 Task: Check the percentage active listings of 1 bathroom in the last 5 years.
Action: Mouse moved to (839, 199)
Screenshot: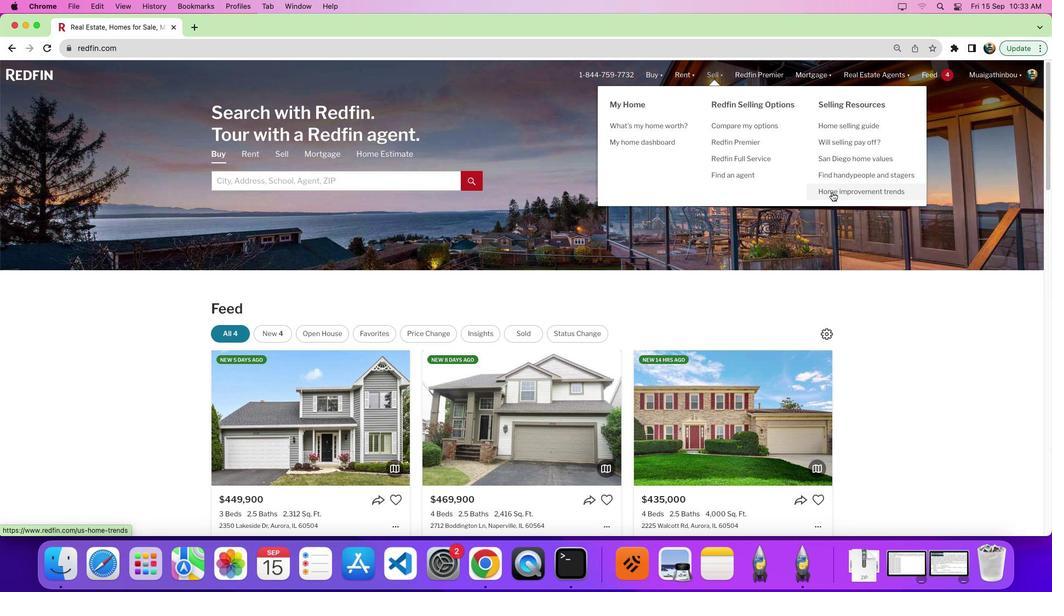 
Action: Mouse pressed left at (839, 199)
Screenshot: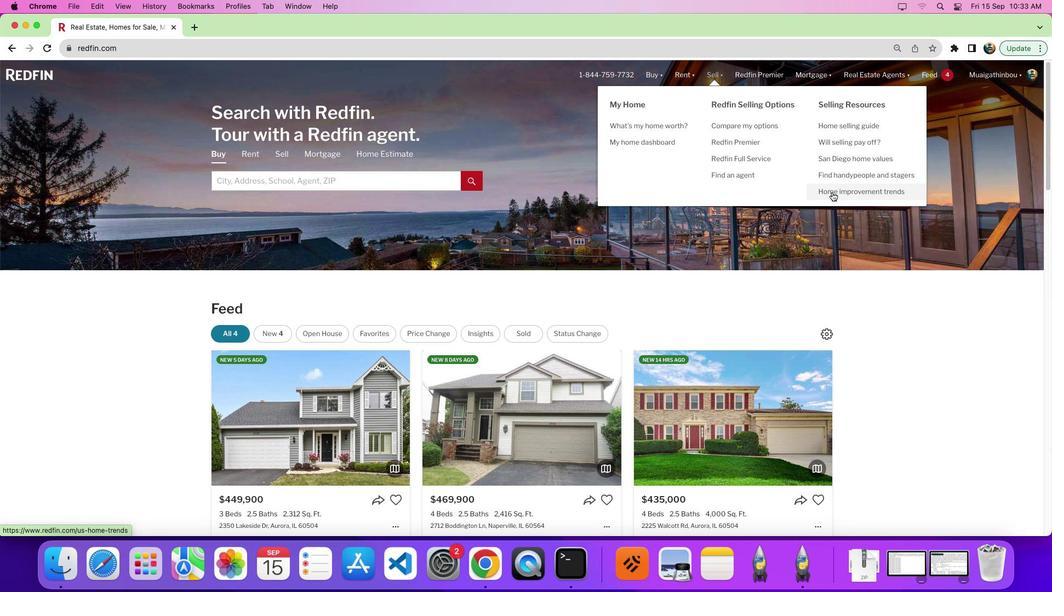 
Action: Mouse pressed left at (839, 199)
Screenshot: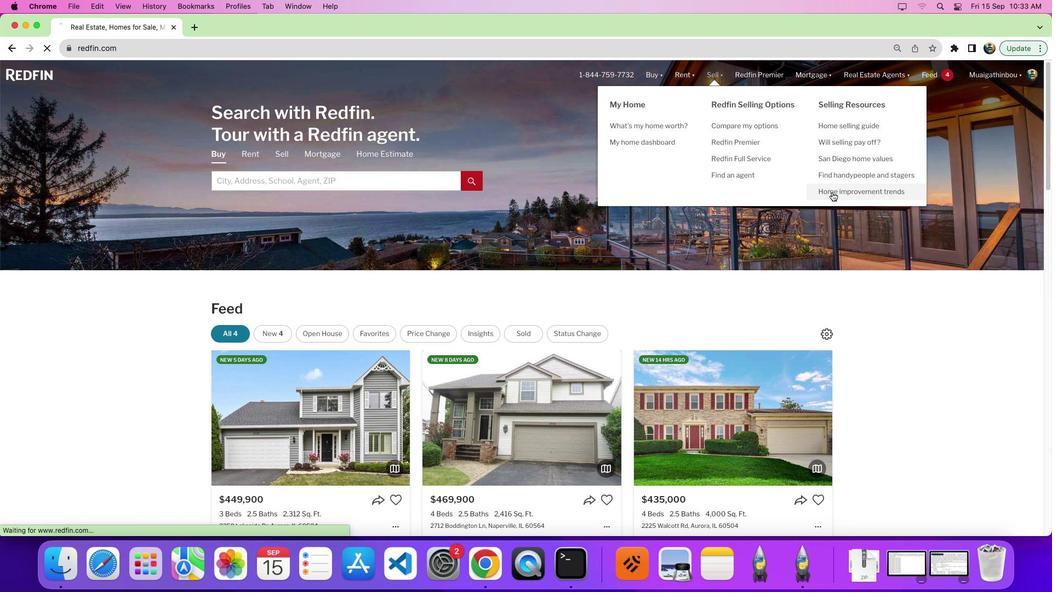 
Action: Mouse moved to (301, 206)
Screenshot: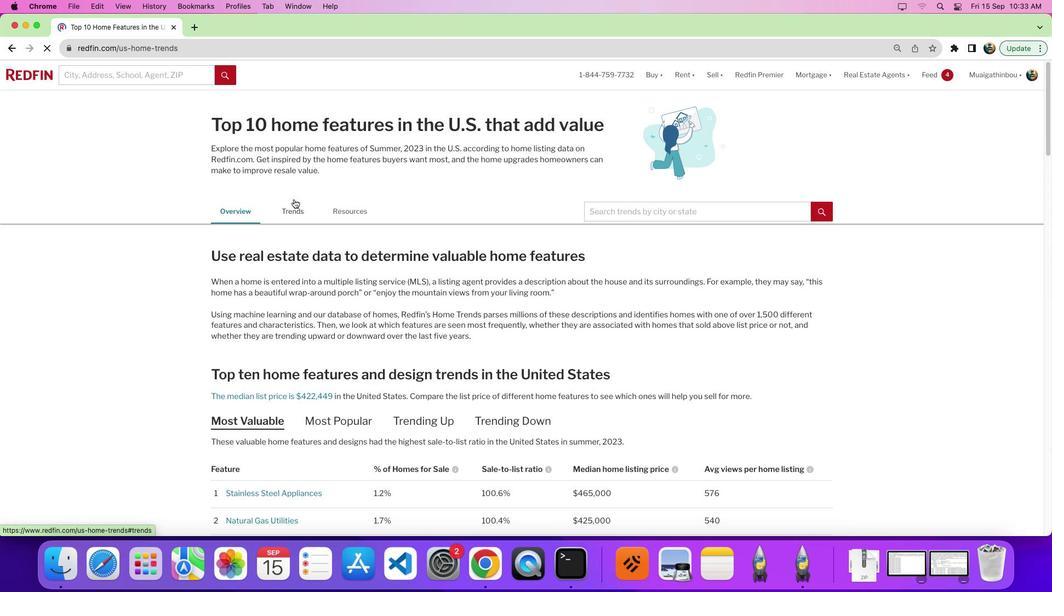 
Action: Mouse pressed left at (301, 206)
Screenshot: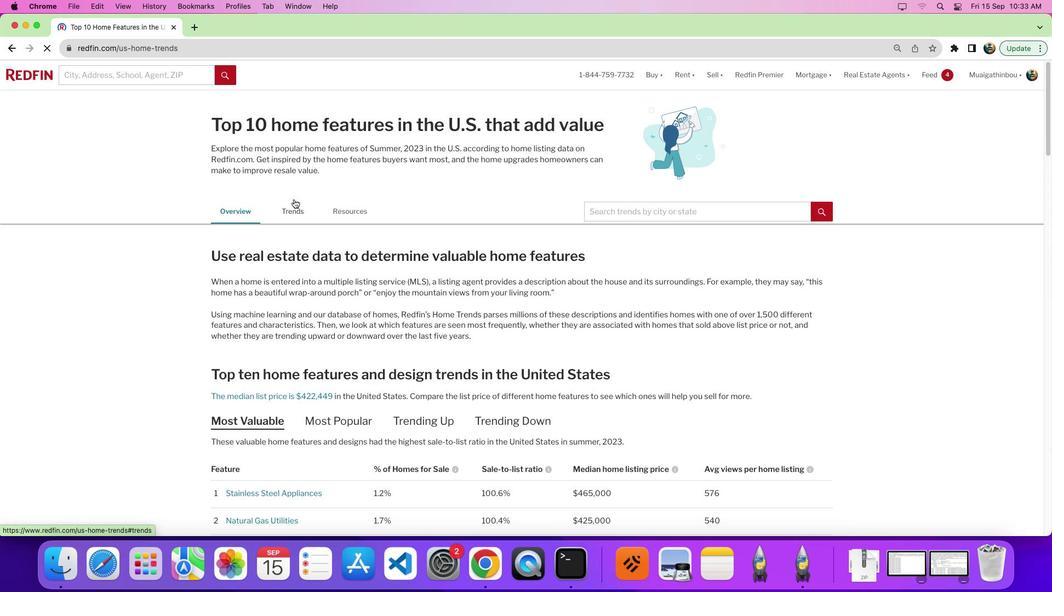 
Action: Mouse moved to (304, 214)
Screenshot: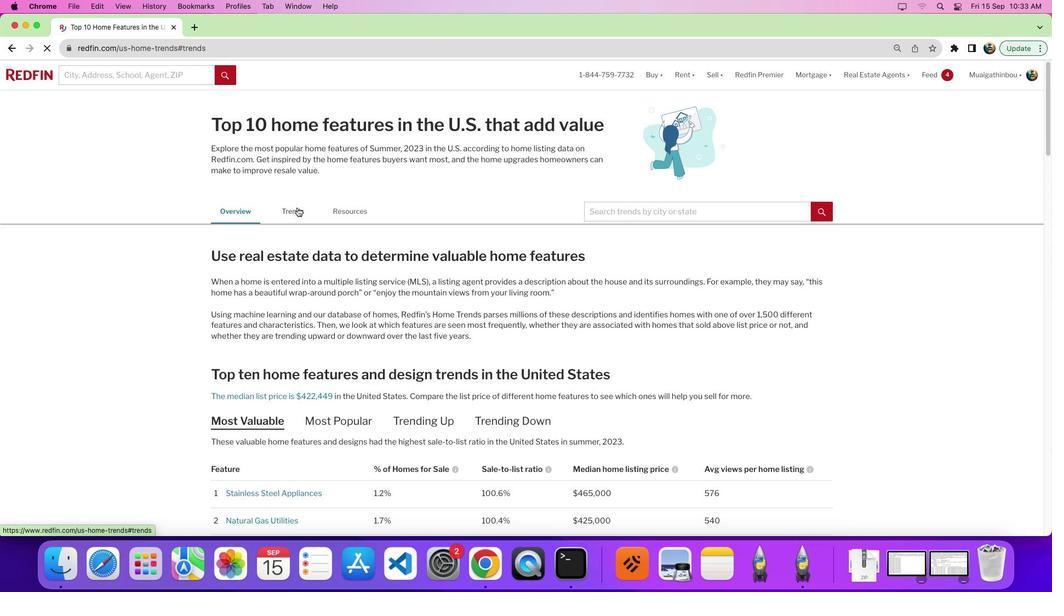 
Action: Mouse pressed left at (304, 214)
Screenshot: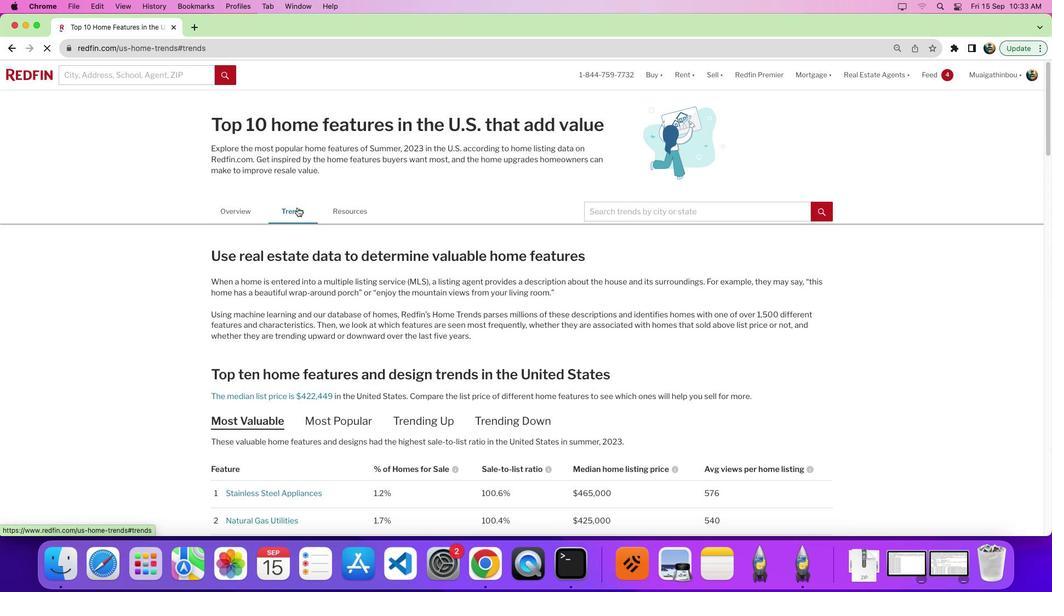
Action: Mouse pressed left at (304, 214)
Screenshot: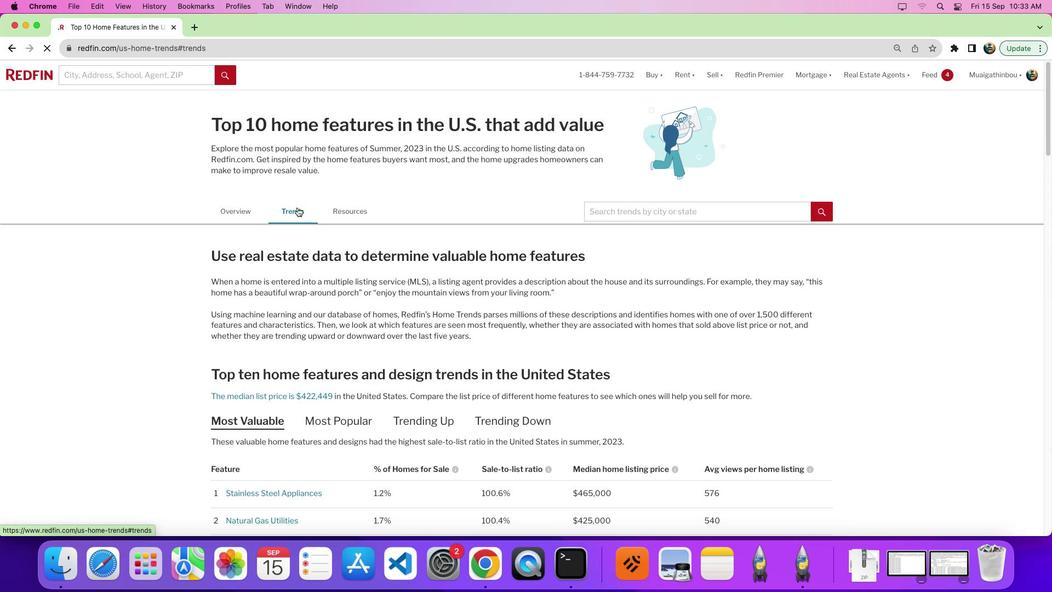
Action: Mouse moved to (348, 407)
Screenshot: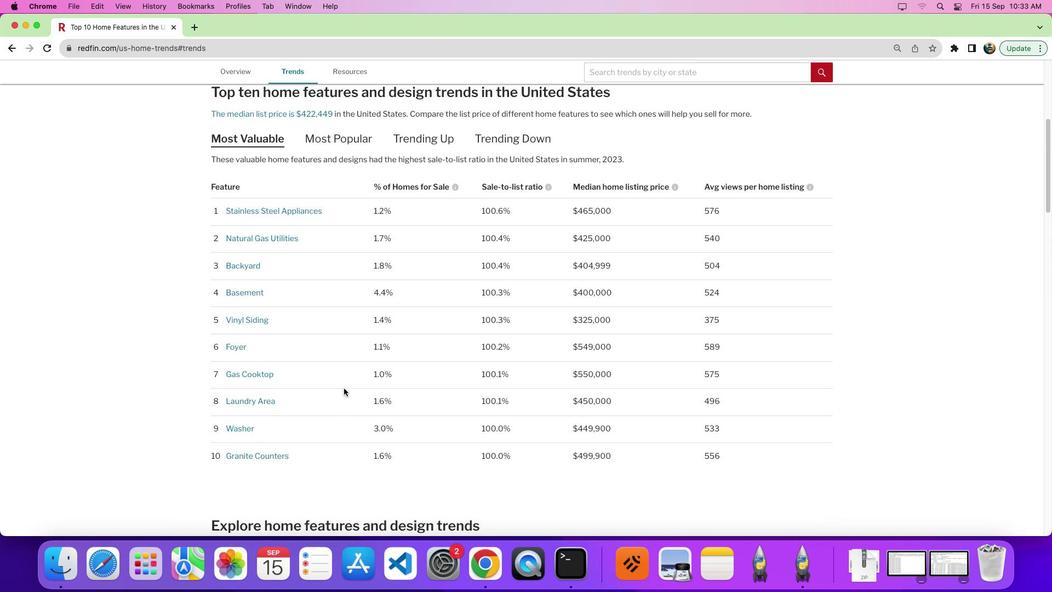 
Action: Mouse scrolled (348, 407) with delta (7, 6)
Screenshot: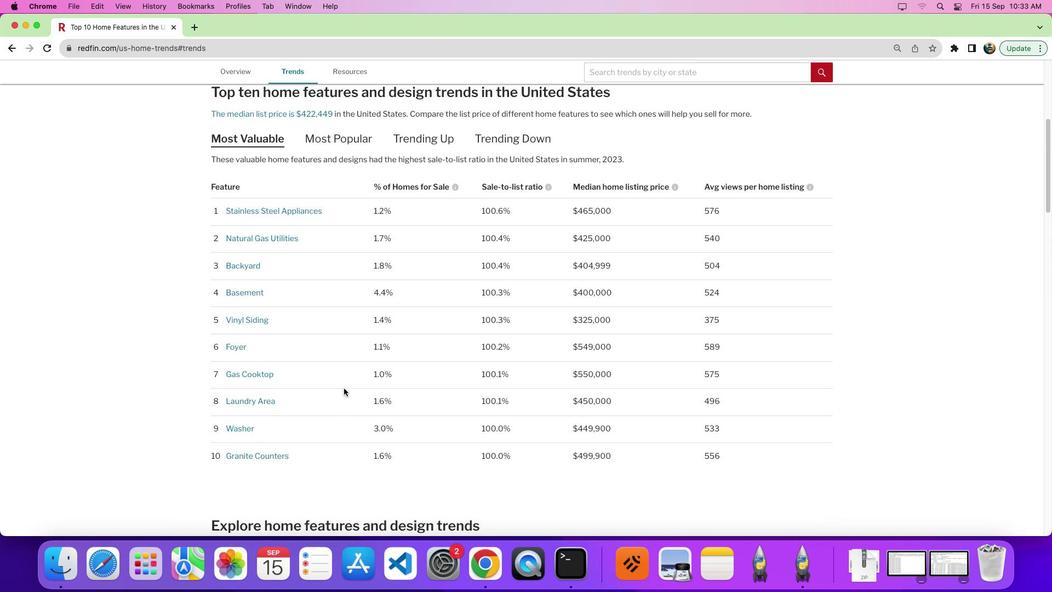 
Action: Mouse moved to (349, 403)
Screenshot: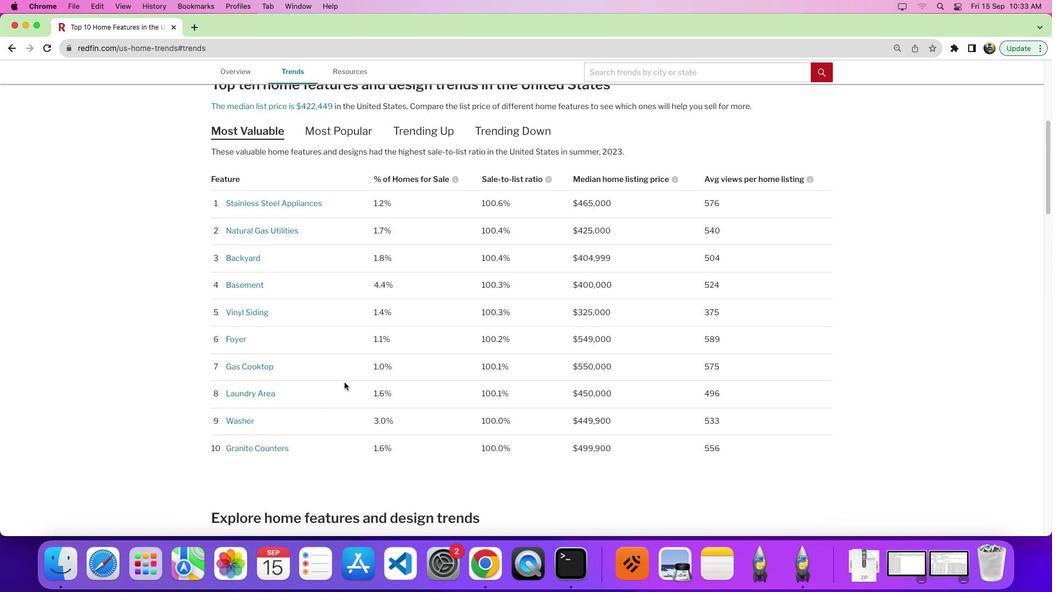 
Action: Mouse scrolled (349, 403) with delta (7, 6)
Screenshot: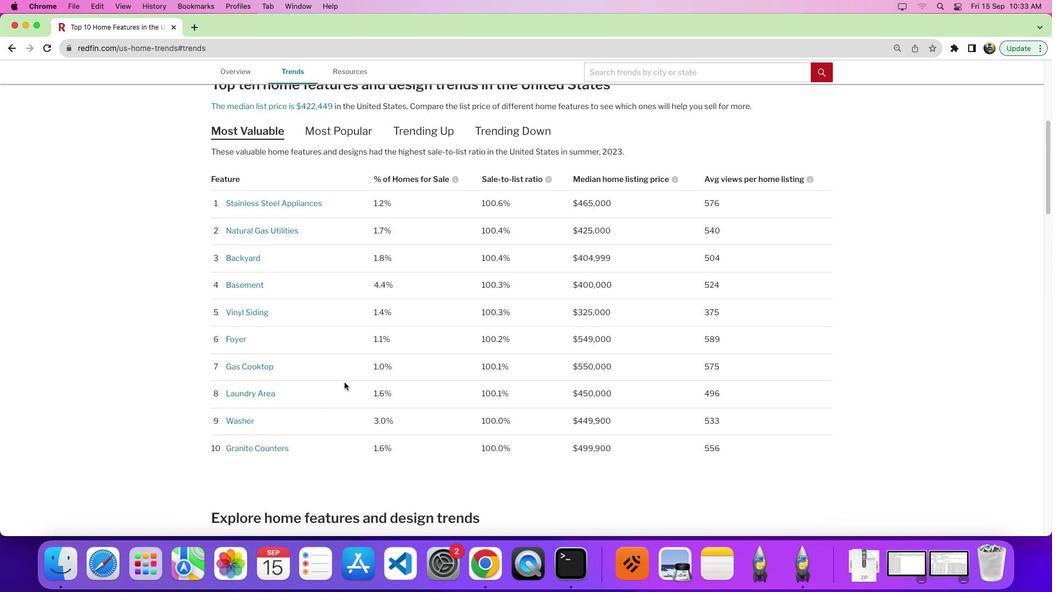 
Action: Mouse moved to (352, 387)
Screenshot: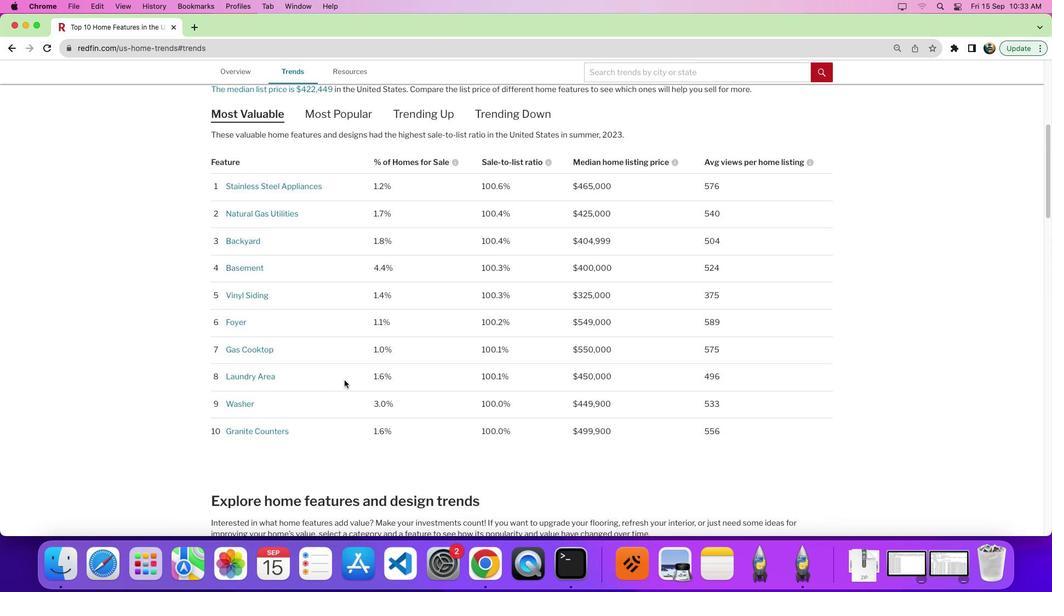 
Action: Mouse scrolled (352, 387) with delta (7, 6)
Screenshot: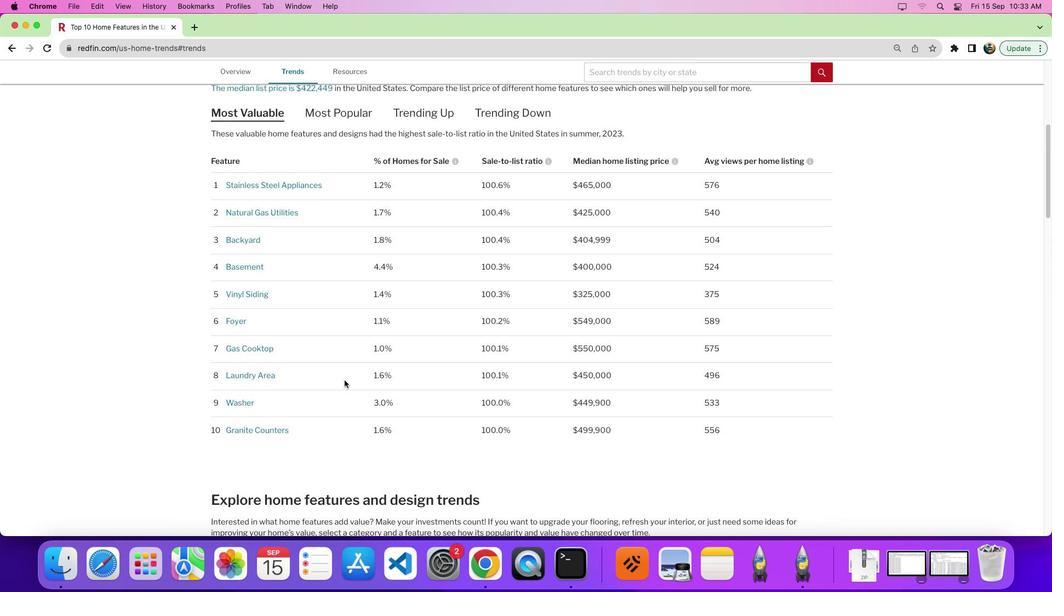 
Action: Mouse scrolled (352, 387) with delta (7, 6)
Screenshot: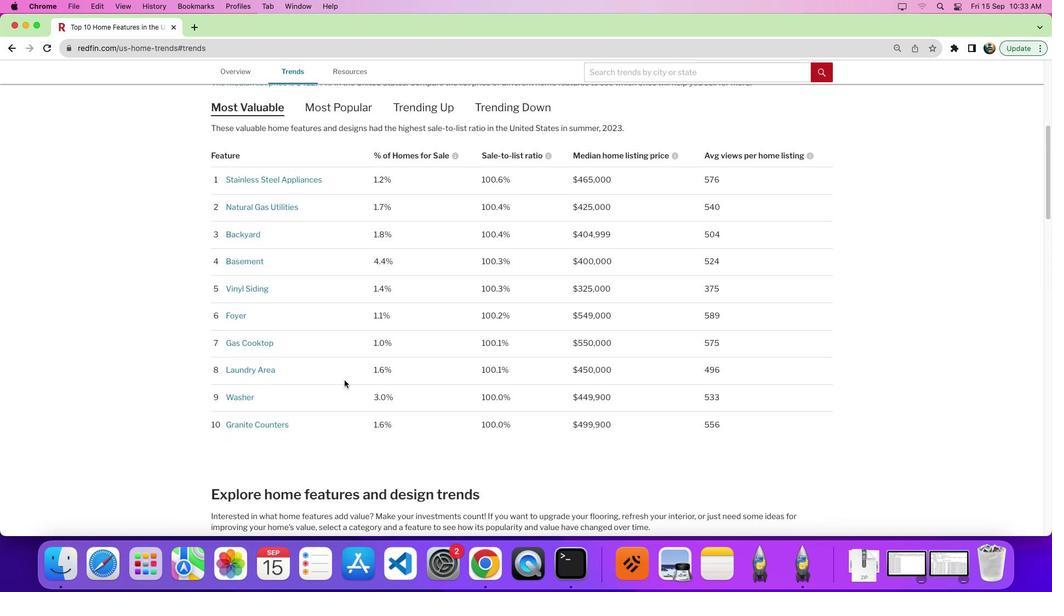 
Action: Mouse scrolled (352, 387) with delta (7, 5)
Screenshot: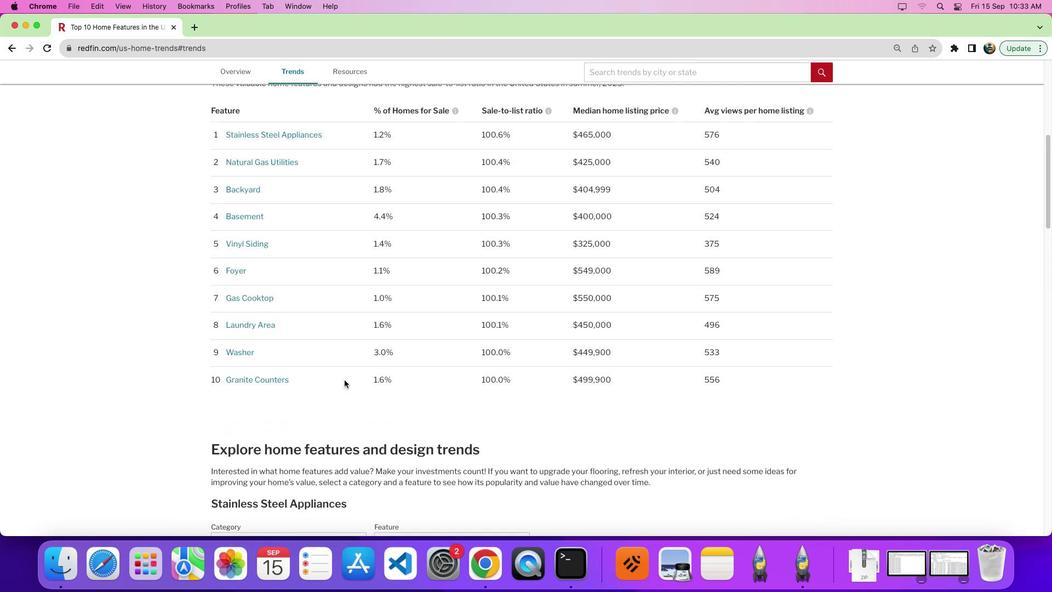 
Action: Mouse scrolled (352, 387) with delta (7, 6)
Screenshot: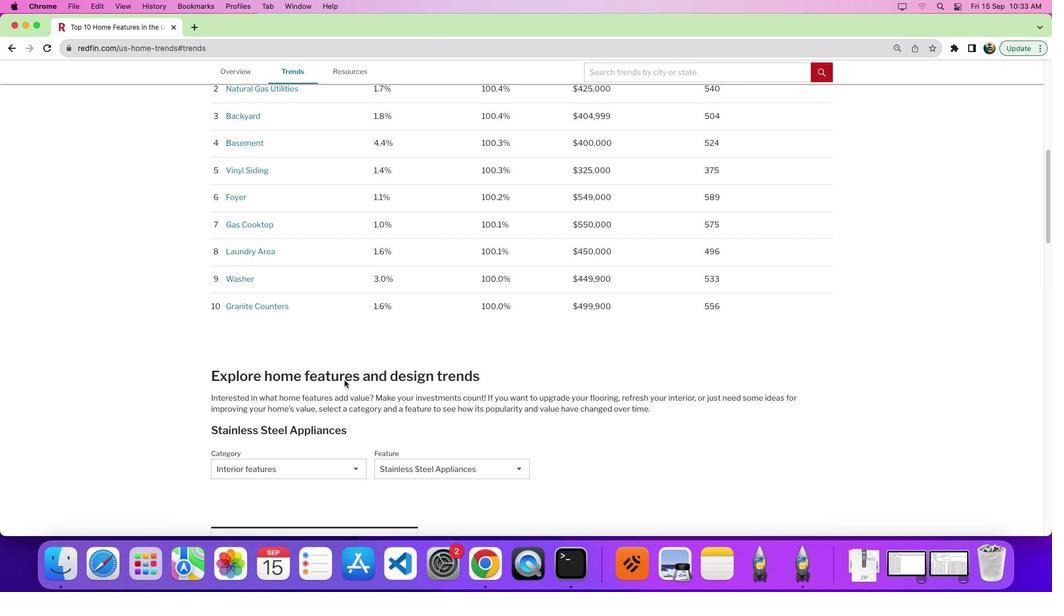 
Action: Mouse moved to (315, 476)
Screenshot: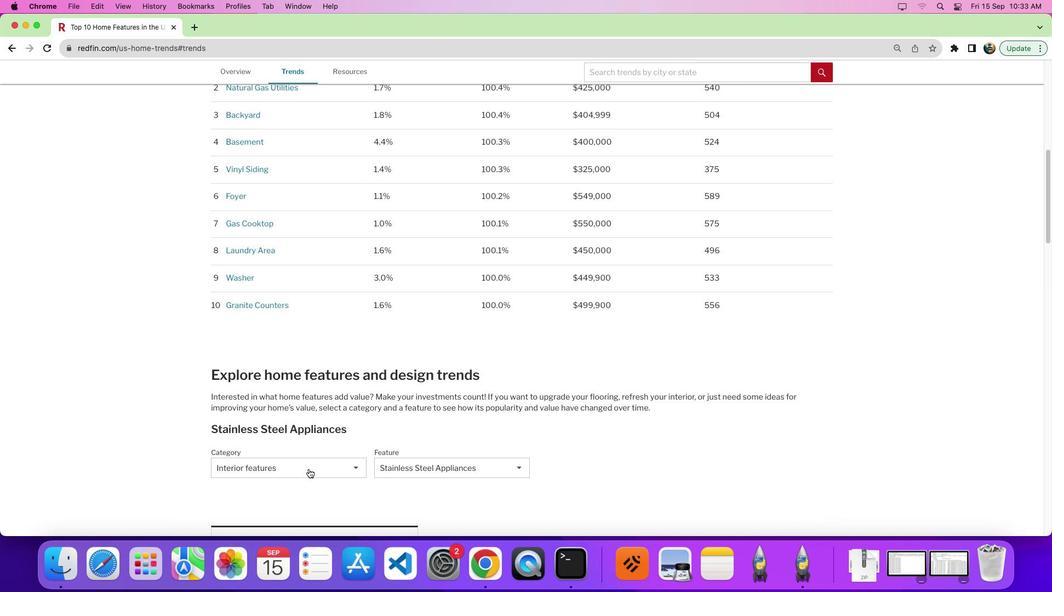 
Action: Mouse pressed left at (315, 476)
Screenshot: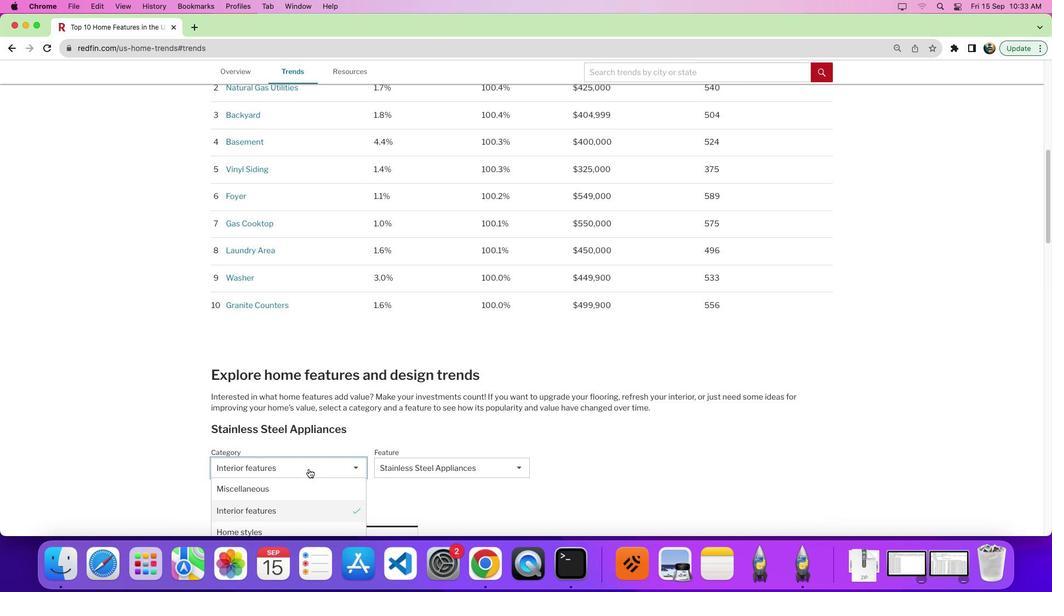 
Action: Mouse moved to (292, 514)
Screenshot: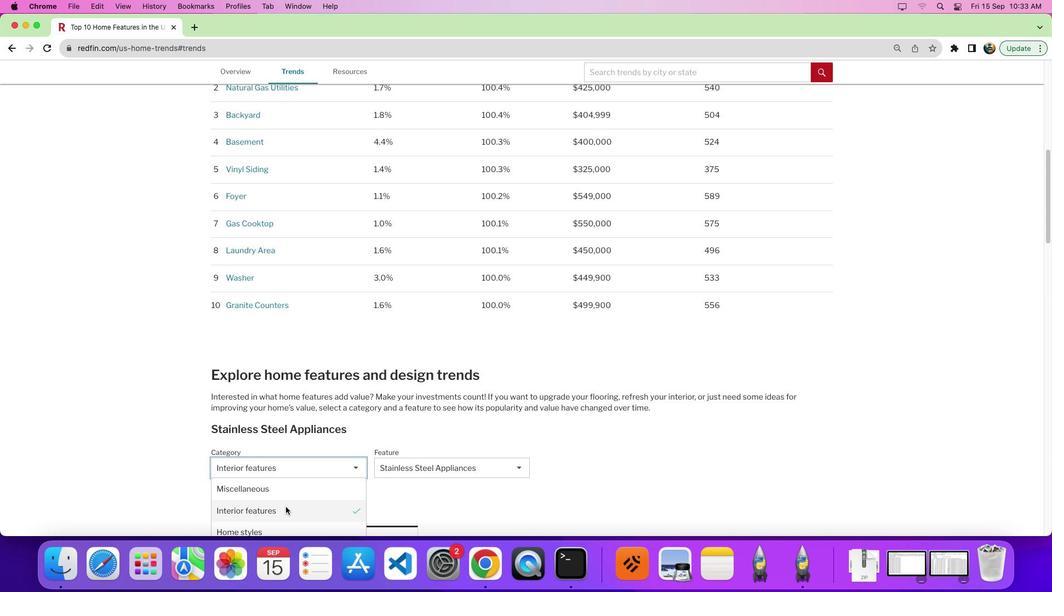 
Action: Mouse pressed left at (292, 514)
Screenshot: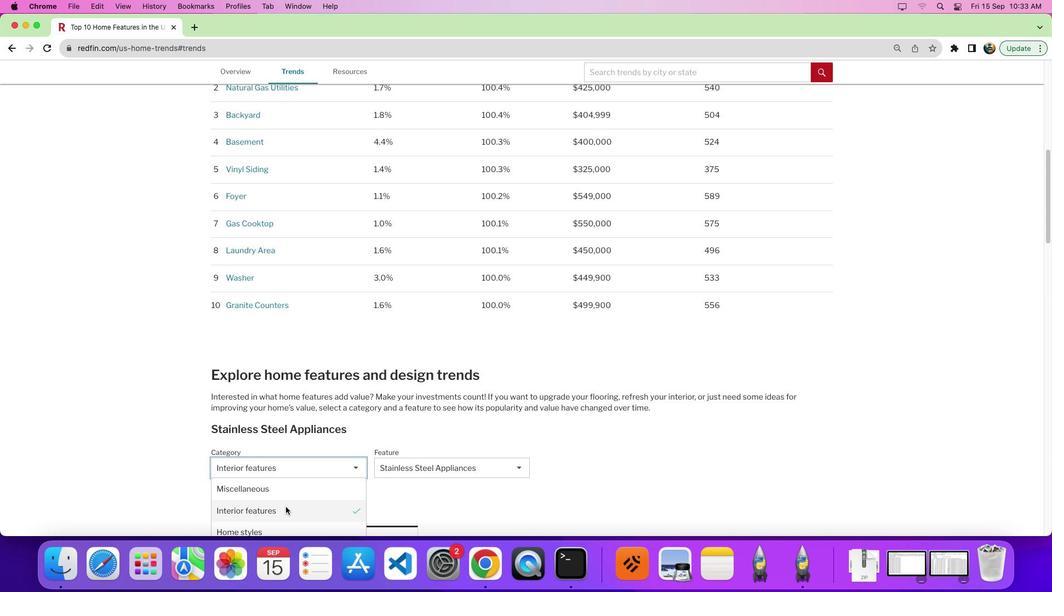 
Action: Mouse moved to (451, 478)
Screenshot: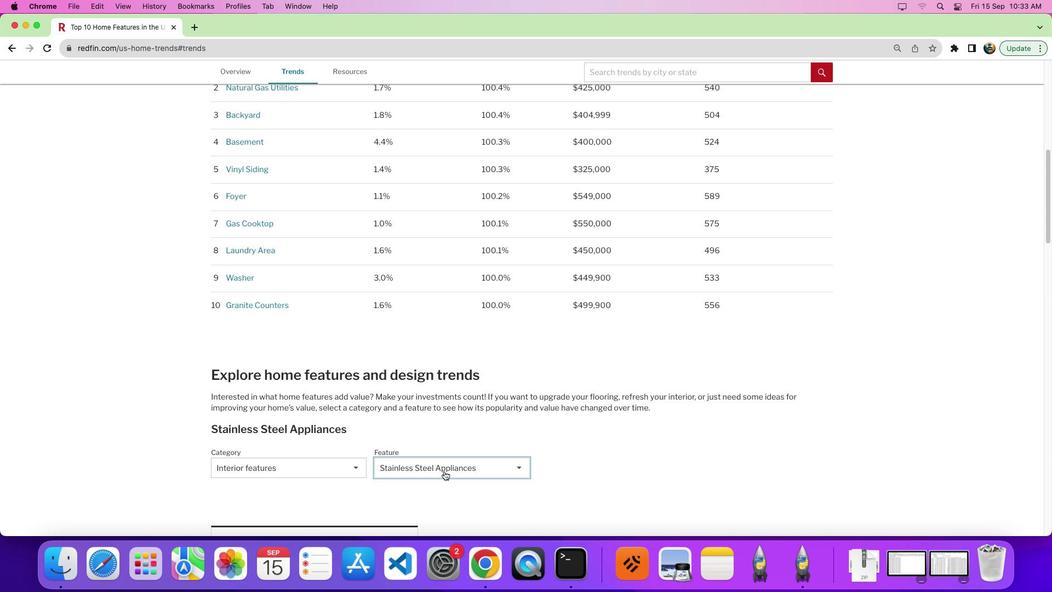 
Action: Mouse pressed left at (451, 478)
Screenshot: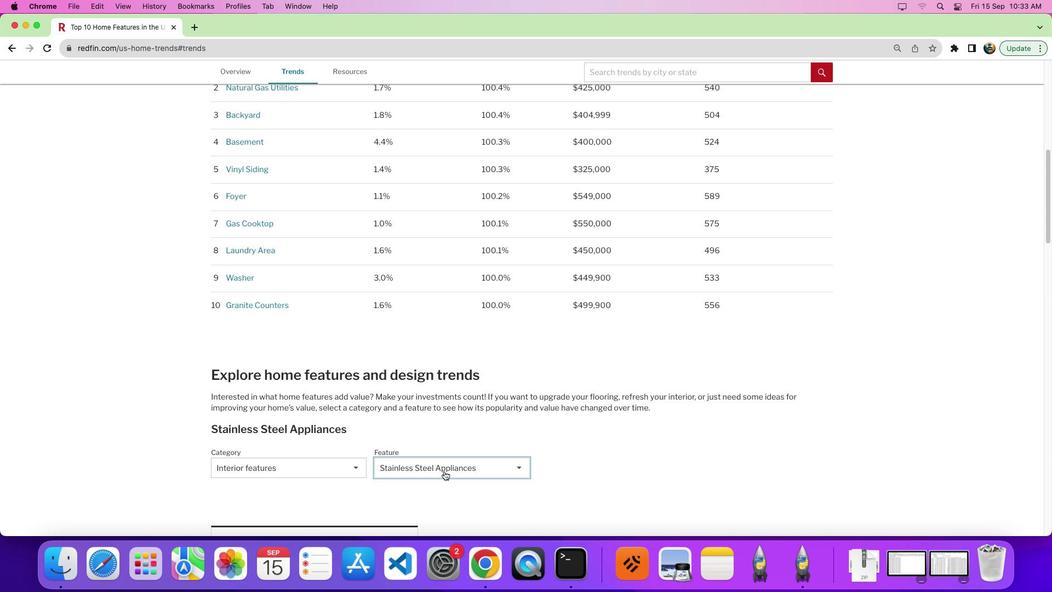 
Action: Mouse moved to (446, 491)
Screenshot: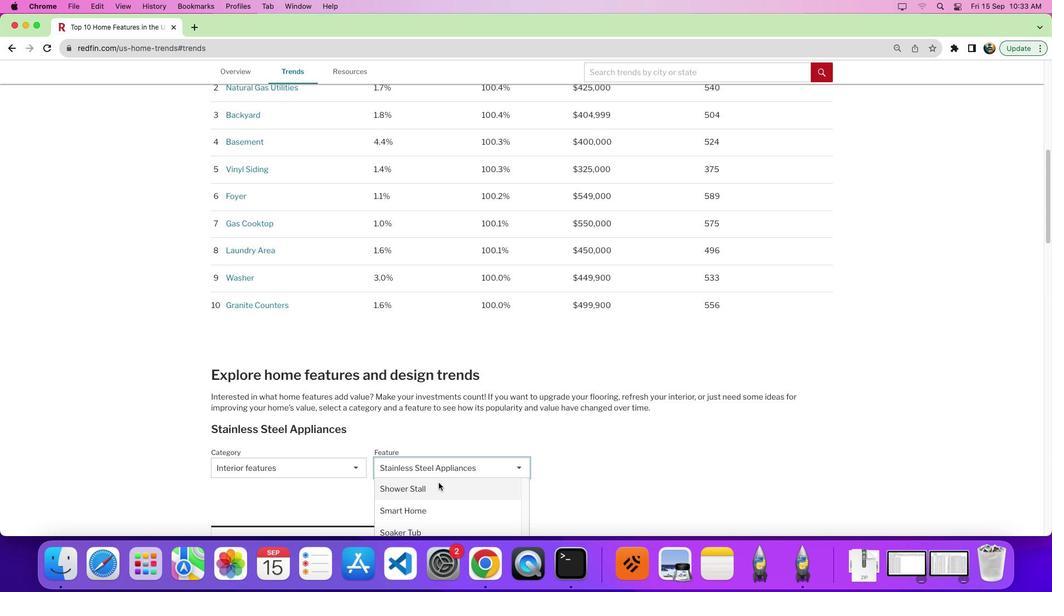 
Action: Mouse scrolled (446, 491) with delta (7, 6)
Screenshot: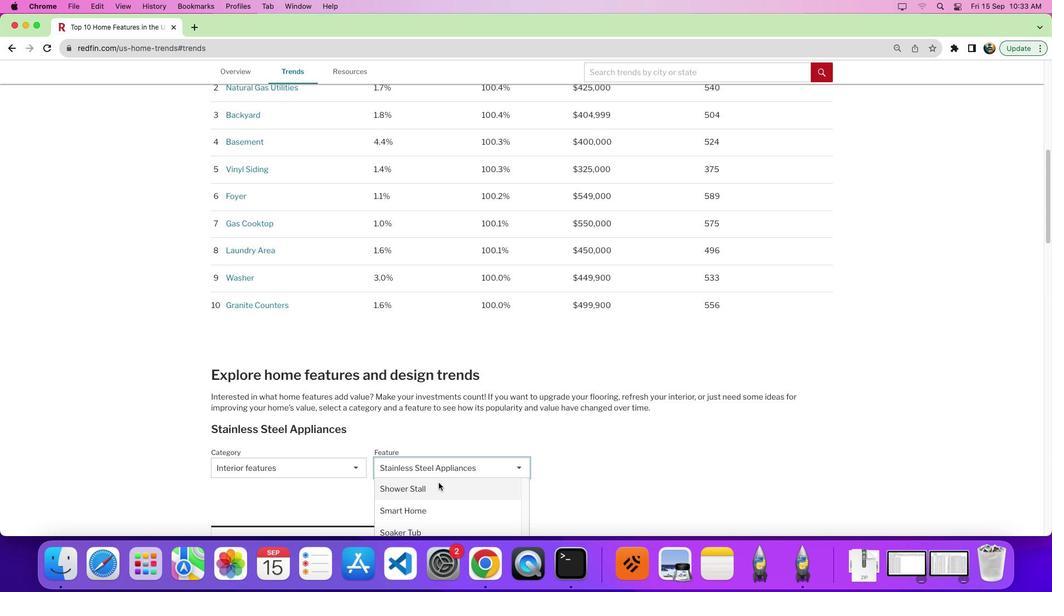 
Action: Mouse moved to (446, 490)
Screenshot: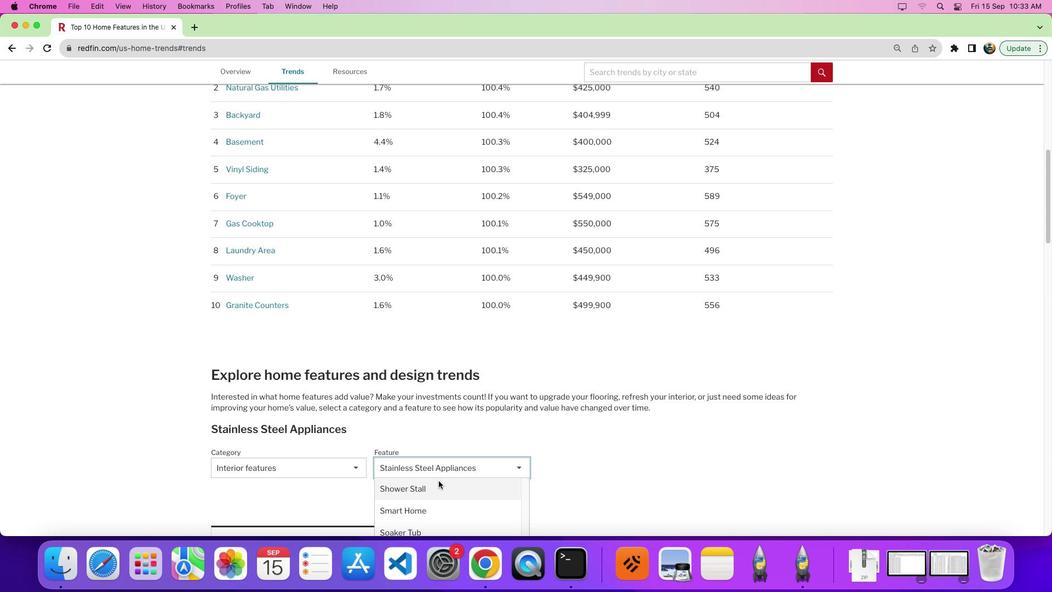 
Action: Mouse scrolled (446, 490) with delta (7, 6)
Screenshot: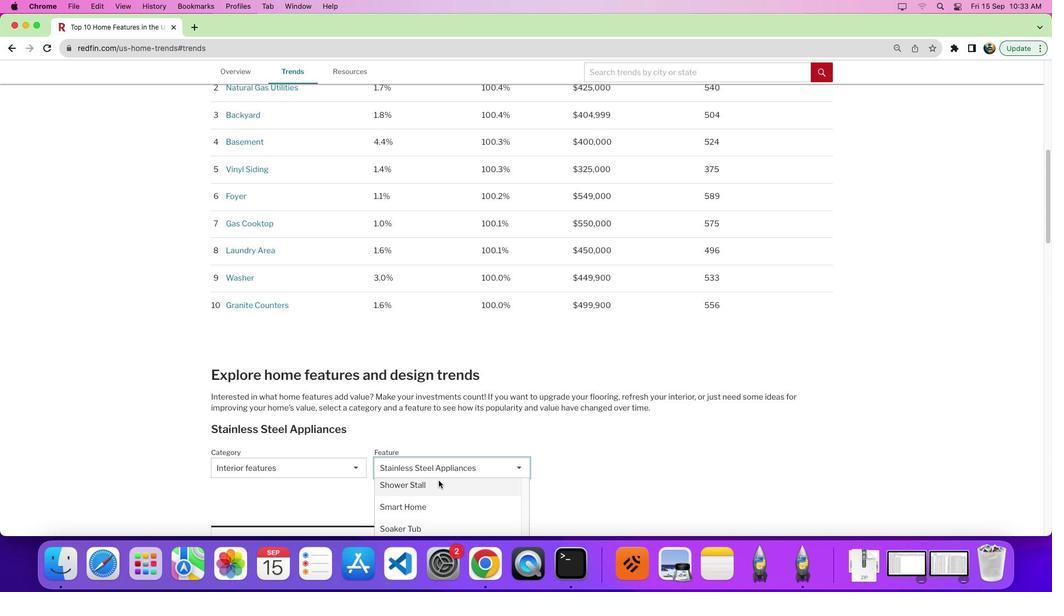 
Action: Mouse moved to (446, 487)
Screenshot: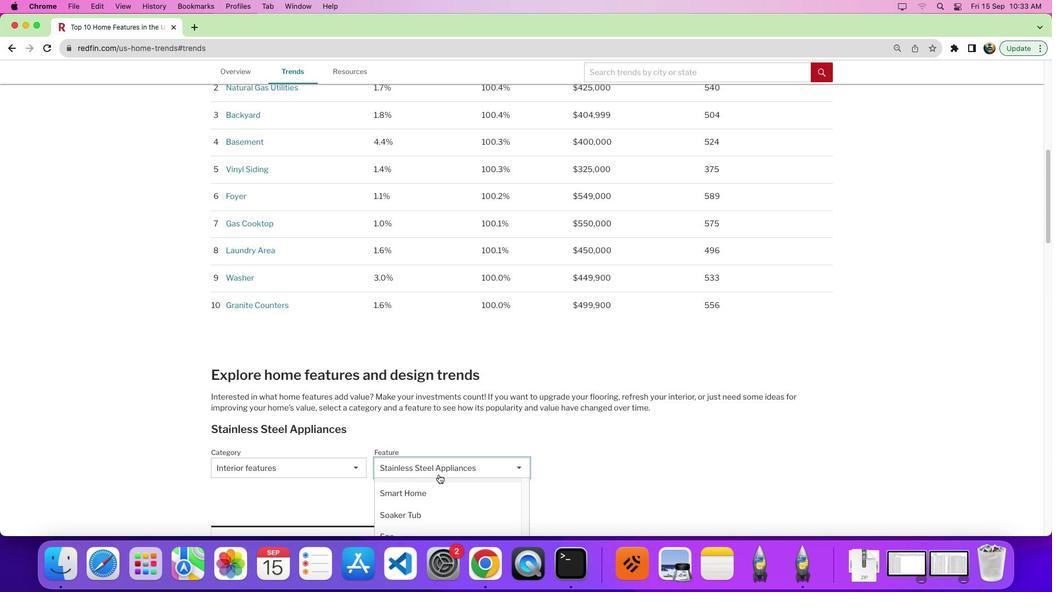 
Action: Mouse scrolled (446, 487) with delta (7, 6)
Screenshot: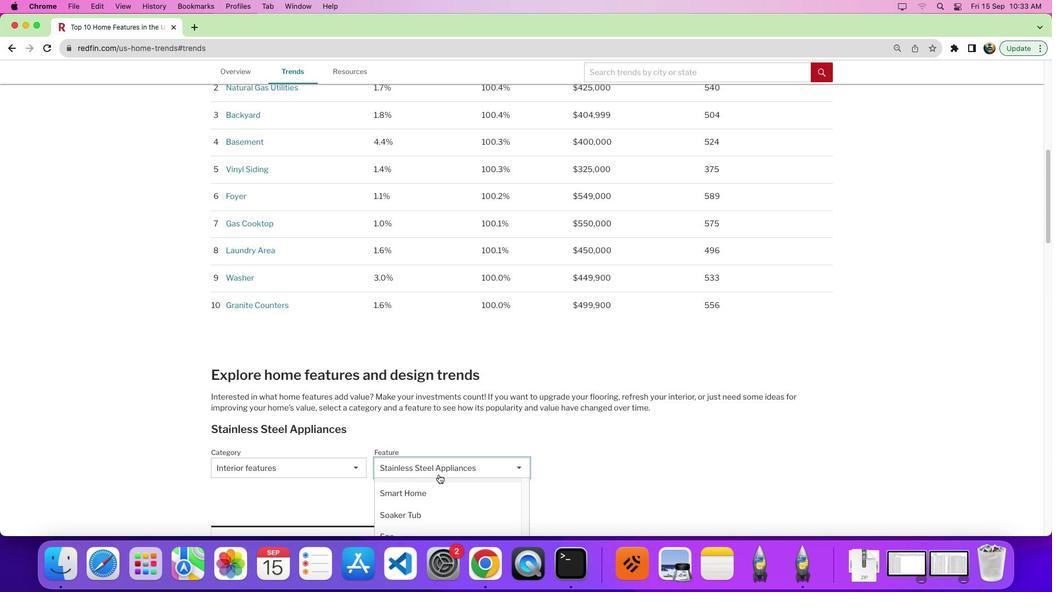 
Action: Mouse moved to (446, 489)
Screenshot: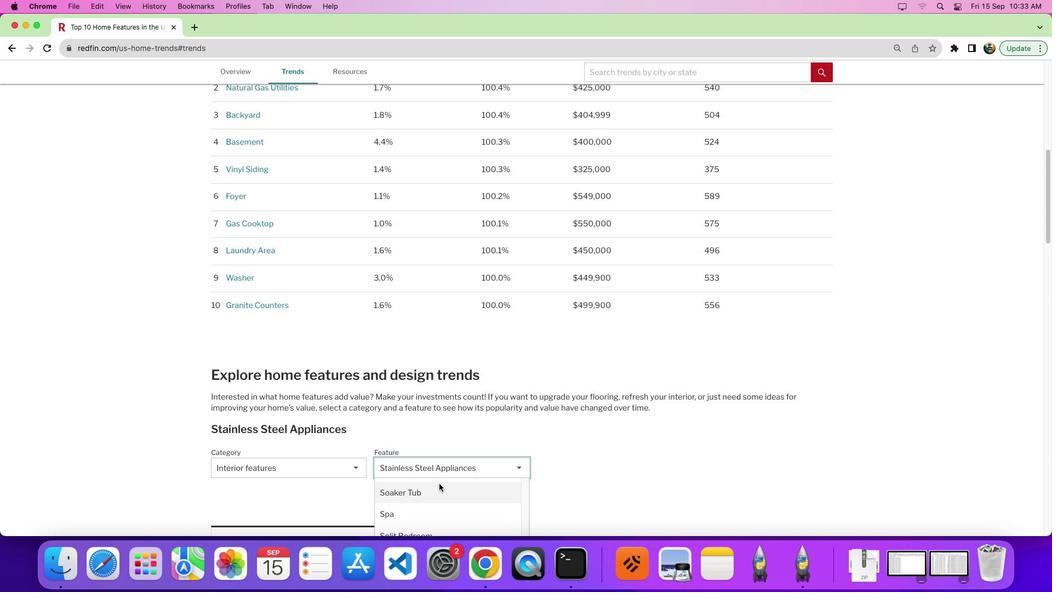 
Action: Mouse scrolled (446, 489) with delta (7, 7)
Screenshot: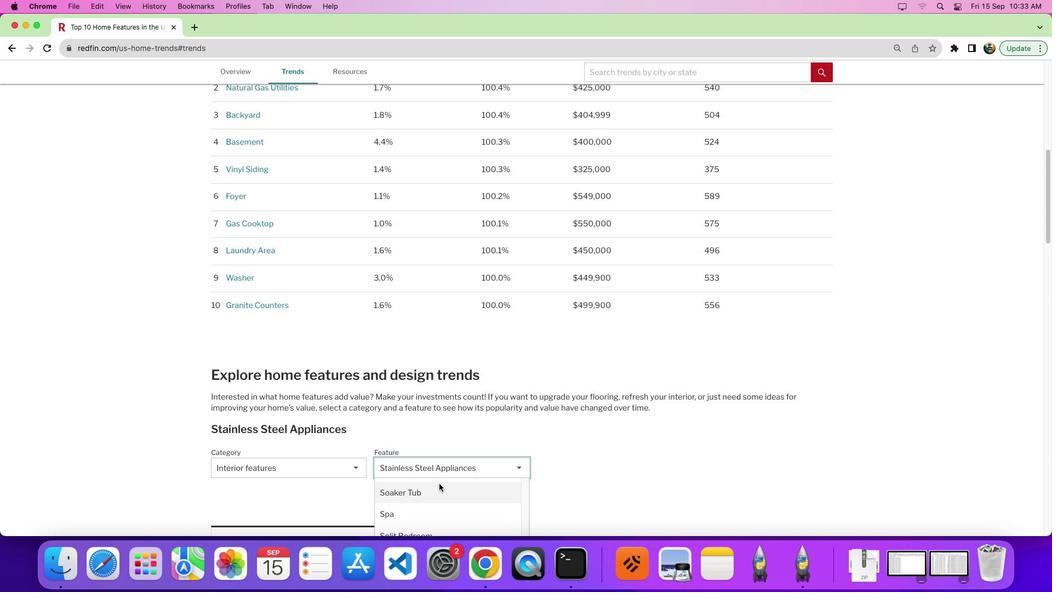 
Action: Mouse moved to (446, 490)
Screenshot: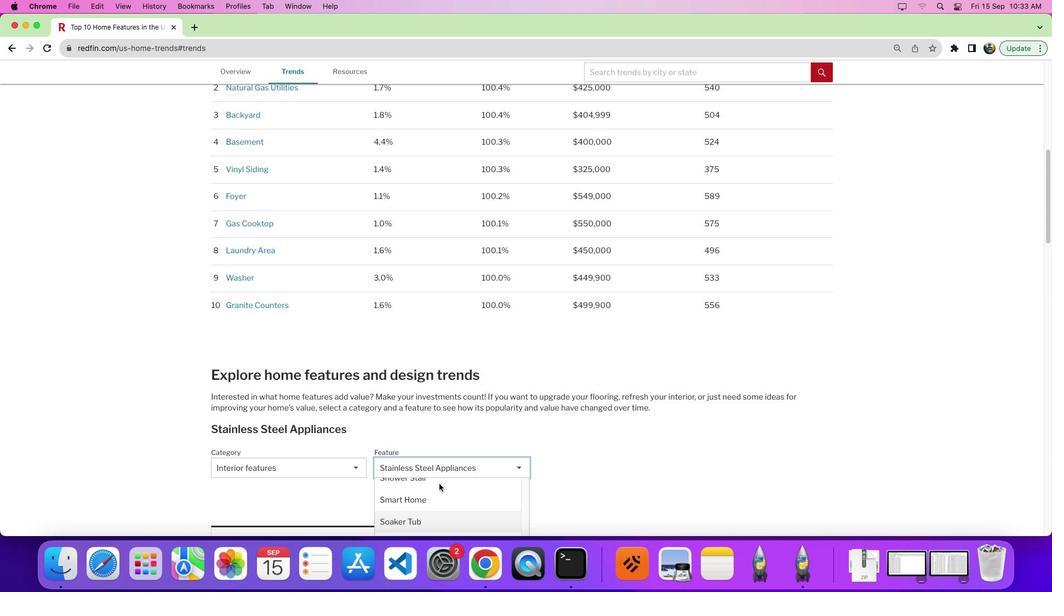 
Action: Mouse scrolled (446, 490) with delta (7, 7)
Screenshot: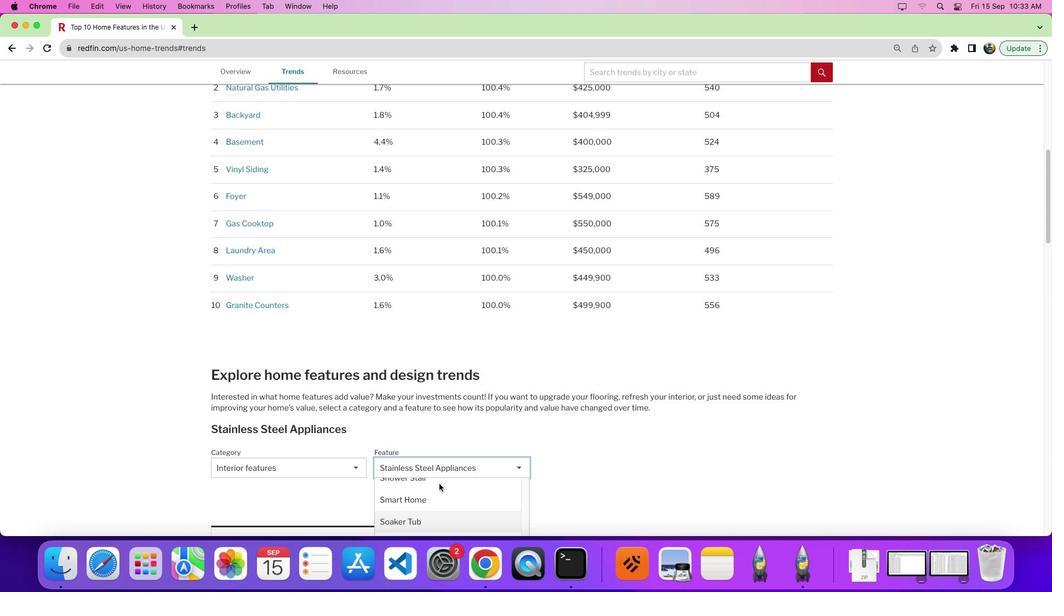 
Action: Mouse moved to (446, 490)
Screenshot: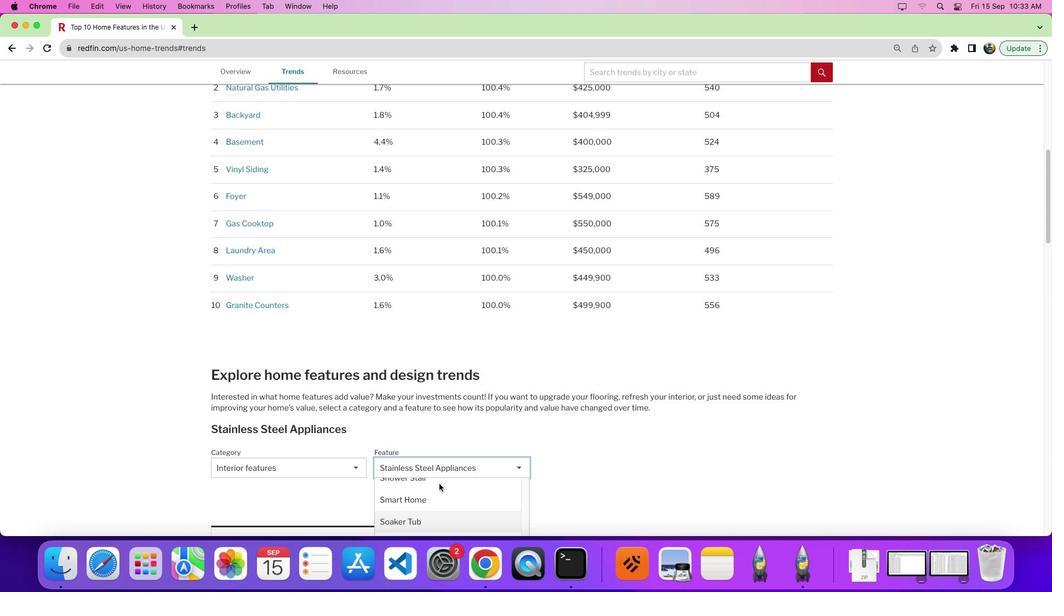 
Action: Mouse scrolled (446, 490) with delta (7, 10)
Screenshot: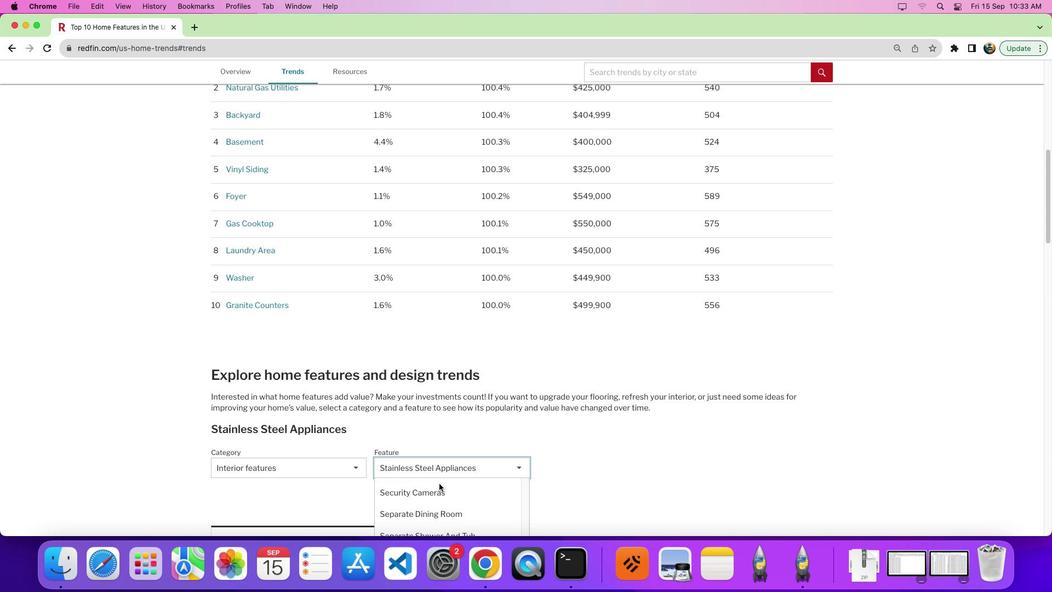 
Action: Mouse moved to (447, 490)
Screenshot: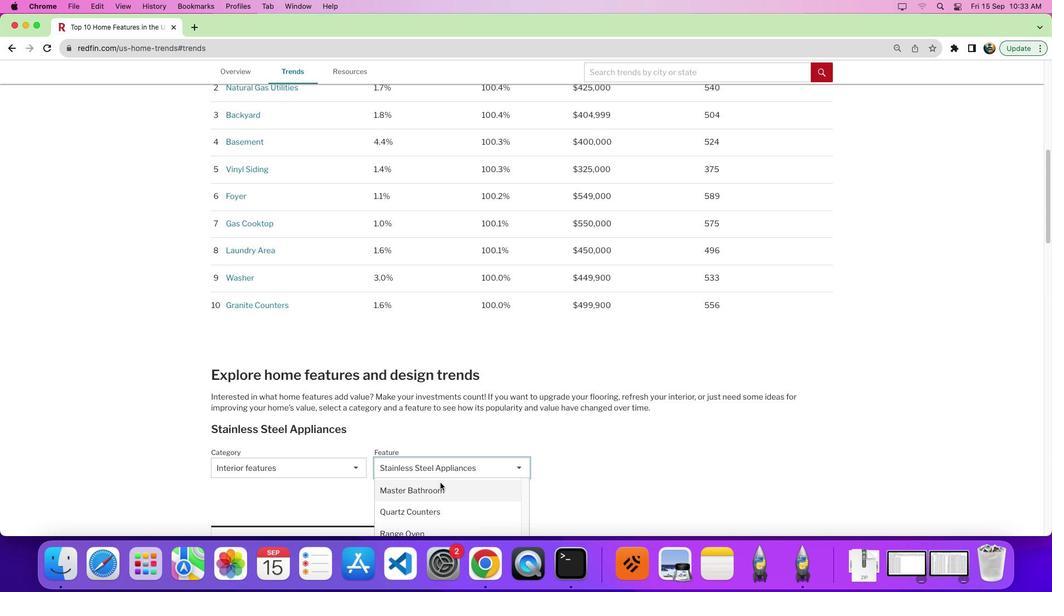 
Action: Mouse scrolled (447, 490) with delta (7, 7)
Screenshot: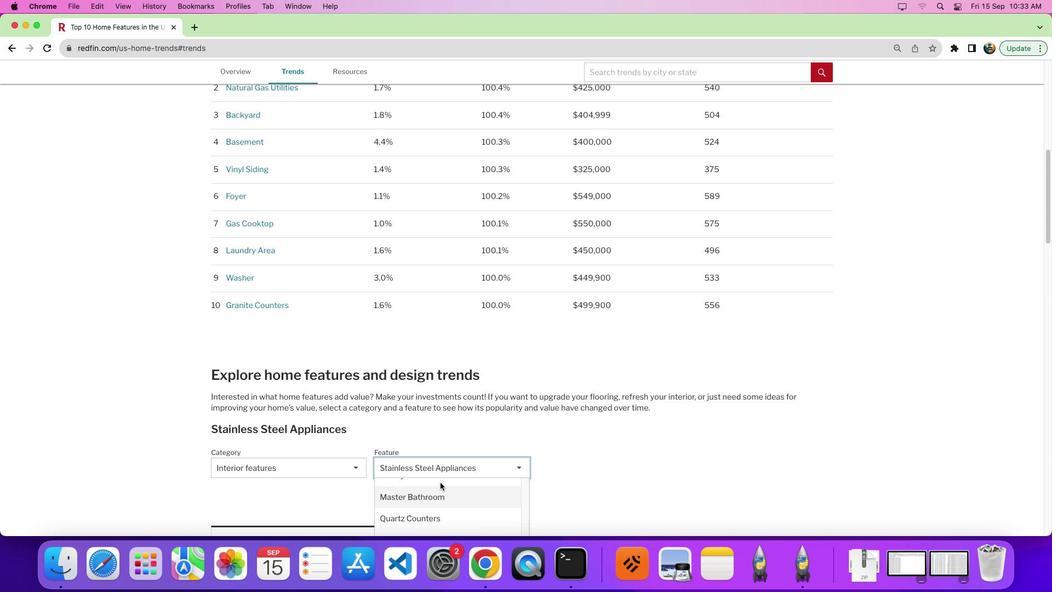 
Action: Mouse scrolled (447, 490) with delta (7, 7)
Screenshot: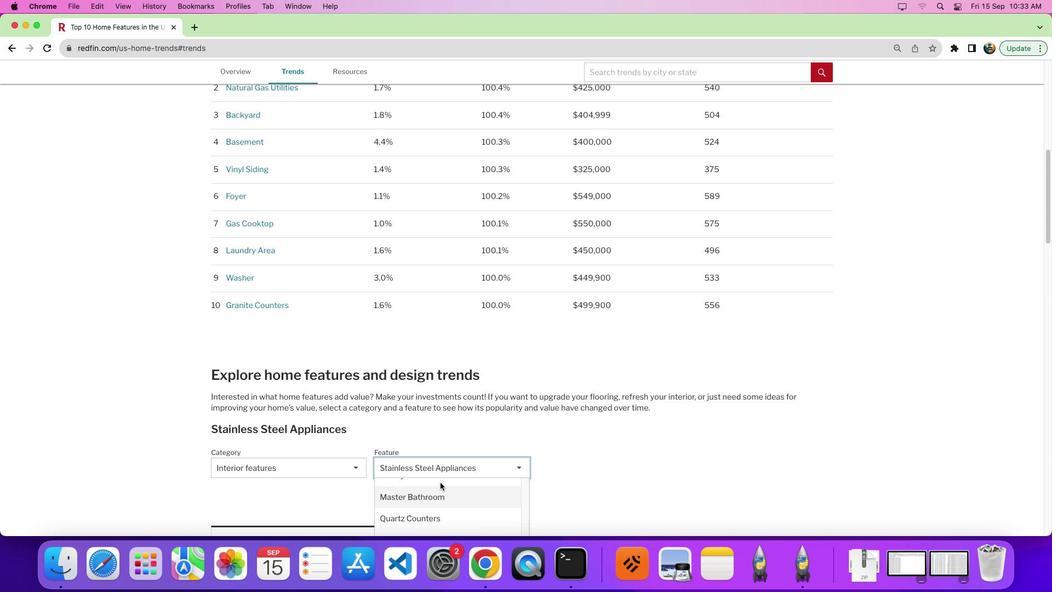 
Action: Mouse moved to (444, 504)
Screenshot: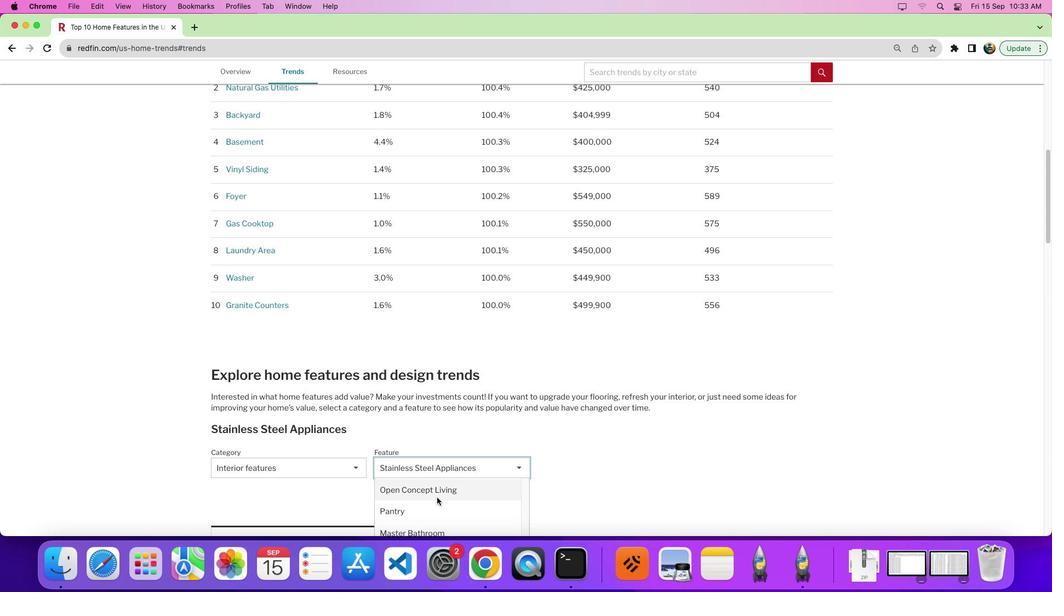 
Action: Mouse scrolled (444, 504) with delta (7, 7)
Screenshot: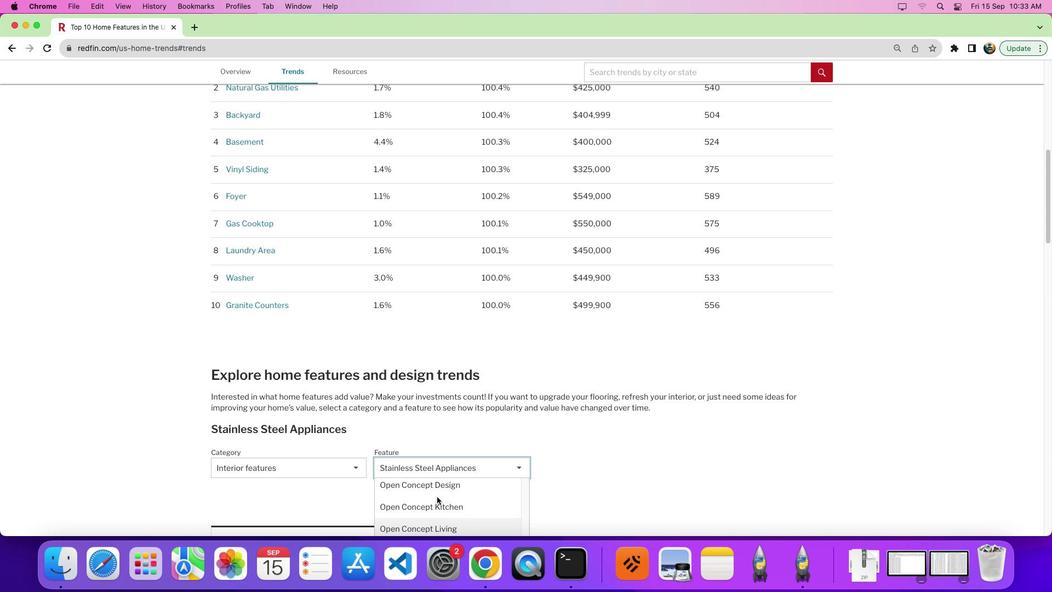 
Action: Mouse scrolled (444, 504) with delta (7, 8)
Screenshot: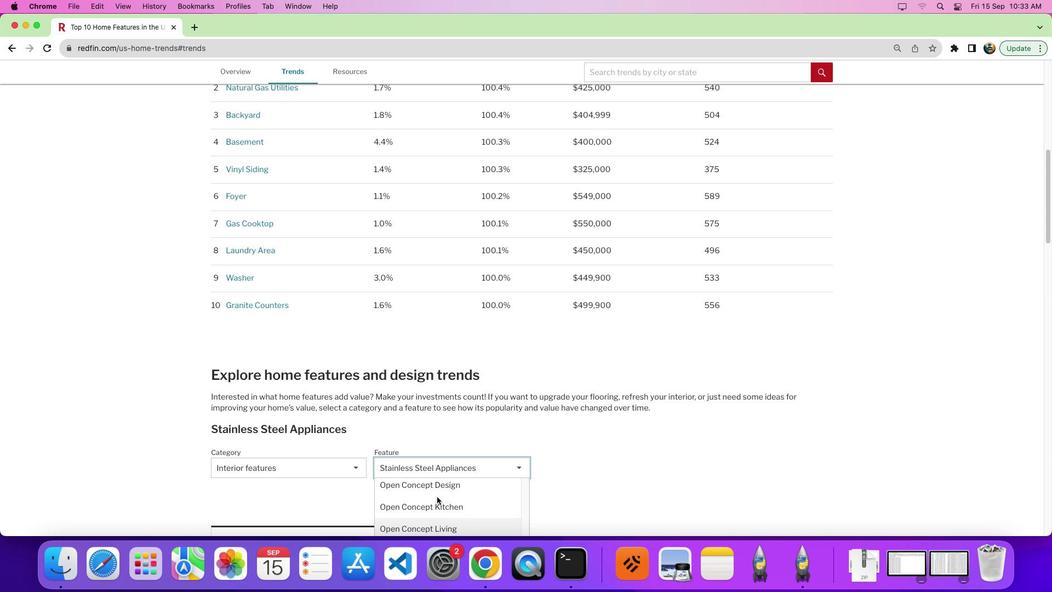 
Action: Mouse scrolled (444, 504) with delta (7, 12)
Screenshot: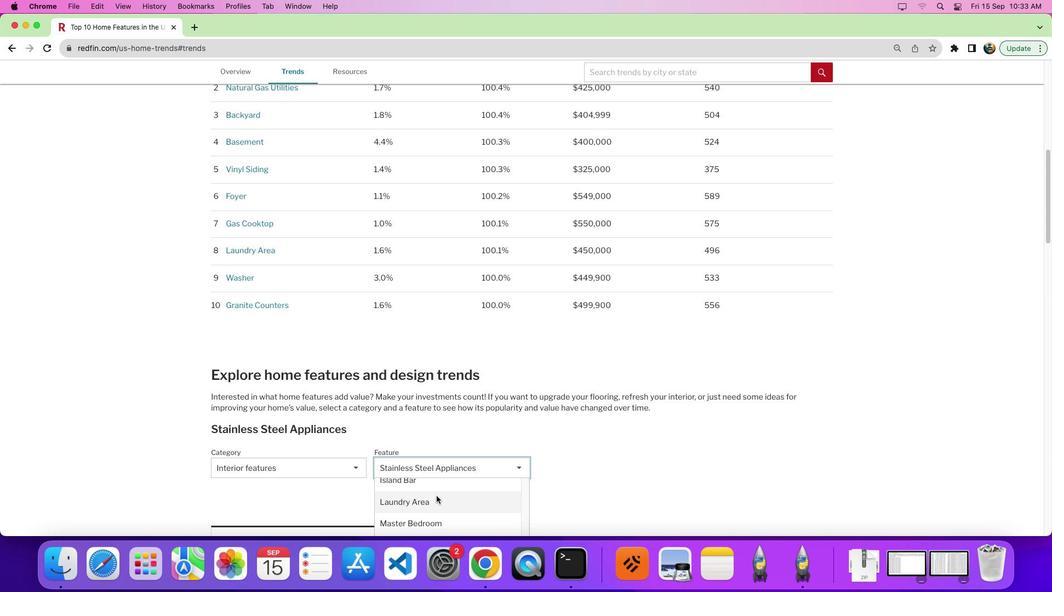 
Action: Mouse scrolled (444, 504) with delta (7, 14)
Screenshot: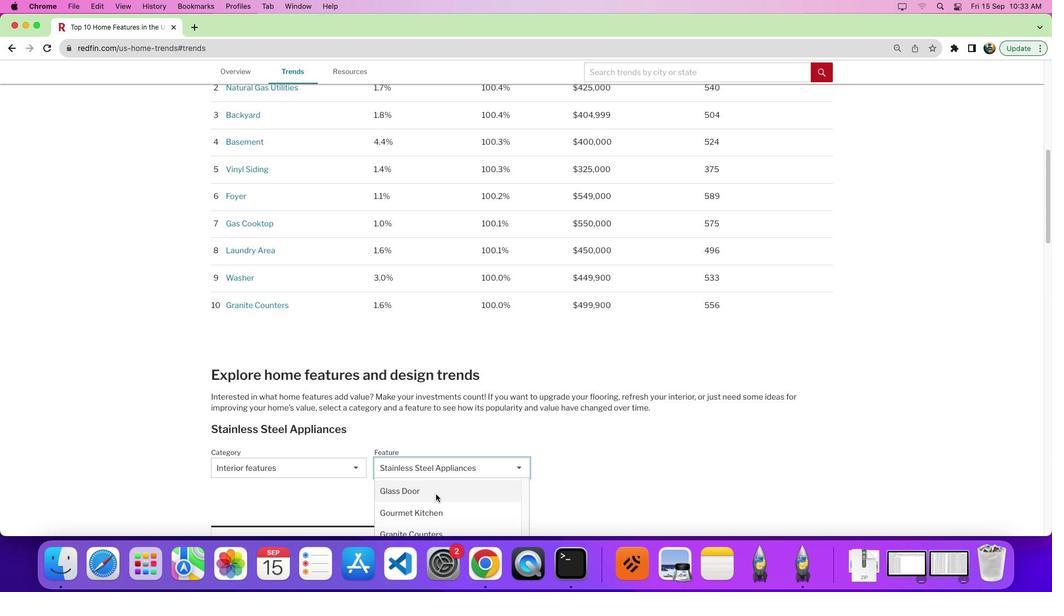
Action: Mouse moved to (441, 502)
Screenshot: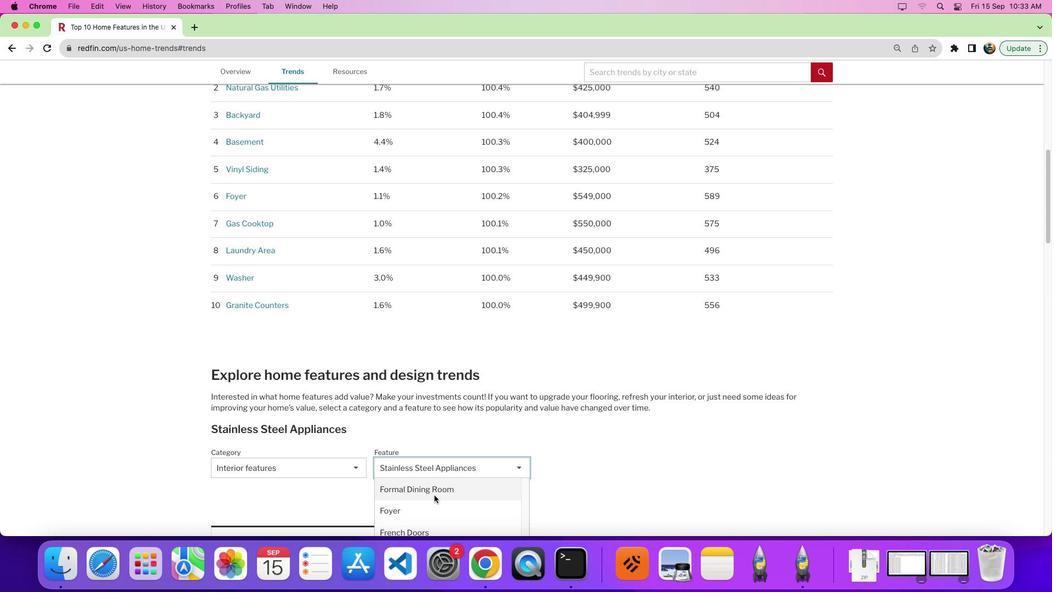 
Action: Mouse scrolled (441, 502) with delta (7, 7)
Screenshot: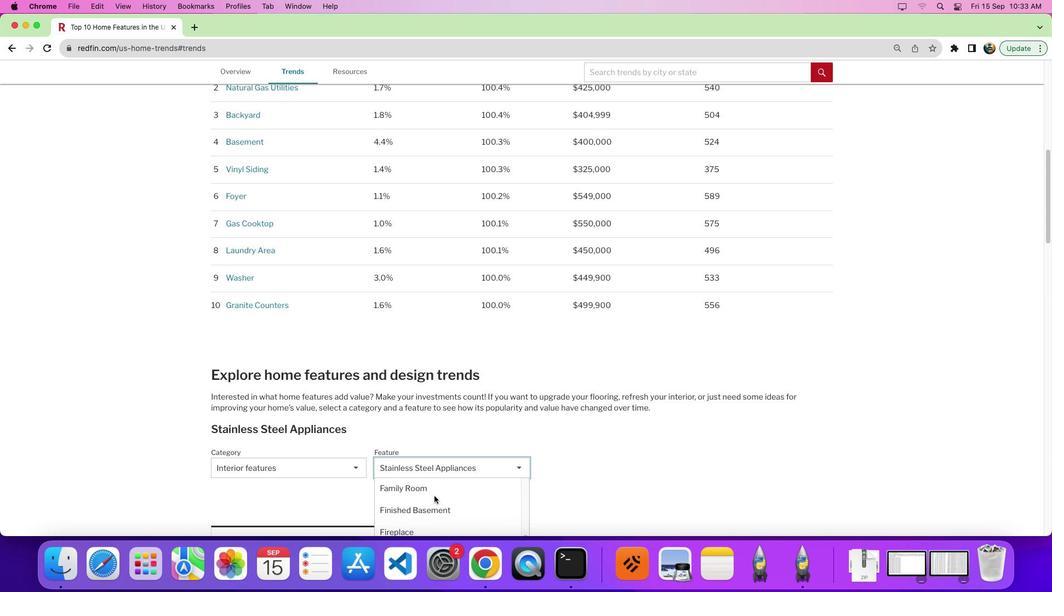 
Action: Mouse scrolled (441, 502) with delta (7, 7)
Screenshot: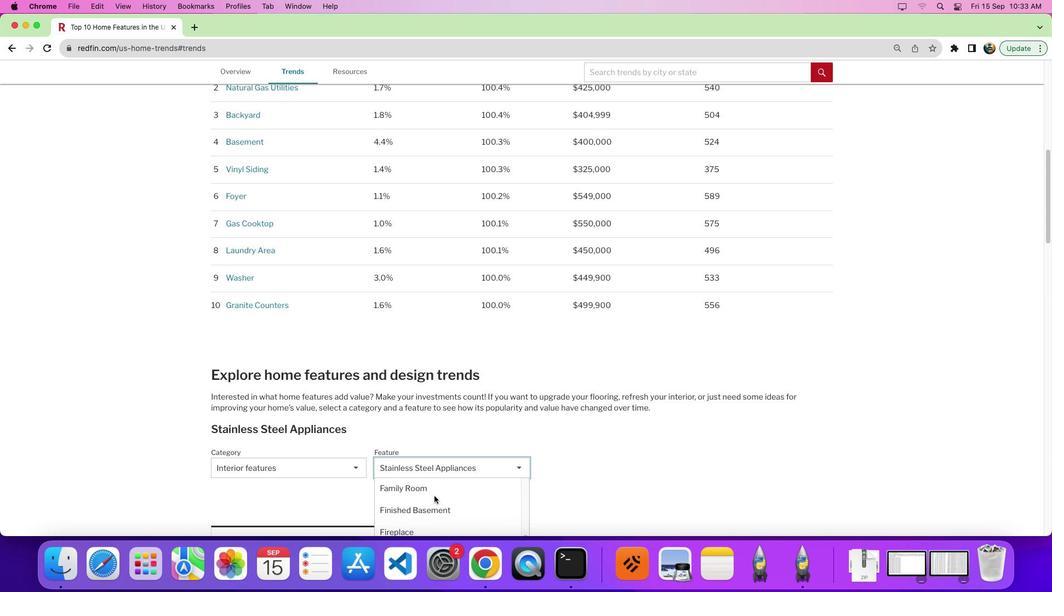 
Action: Mouse scrolled (441, 502) with delta (7, 12)
Screenshot: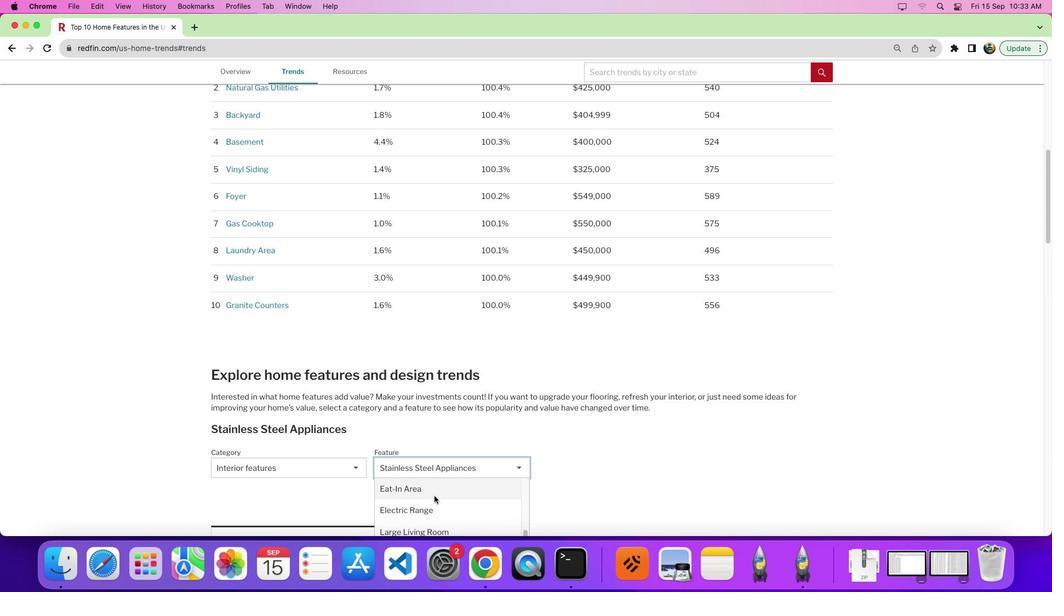 
Action: Mouse moved to (440, 502)
Screenshot: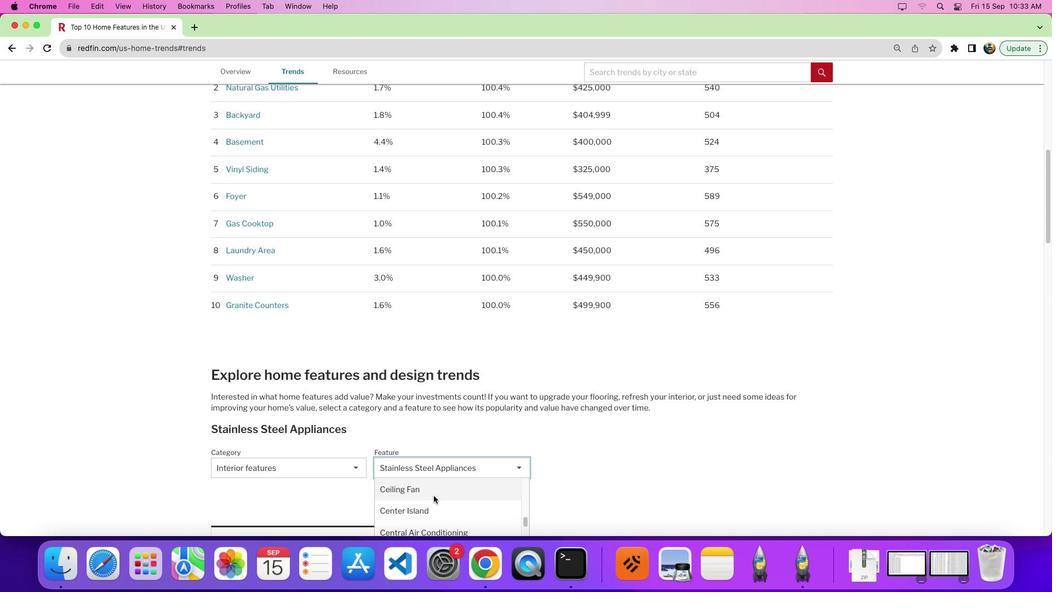 
Action: Mouse scrolled (440, 502) with delta (7, 7)
Screenshot: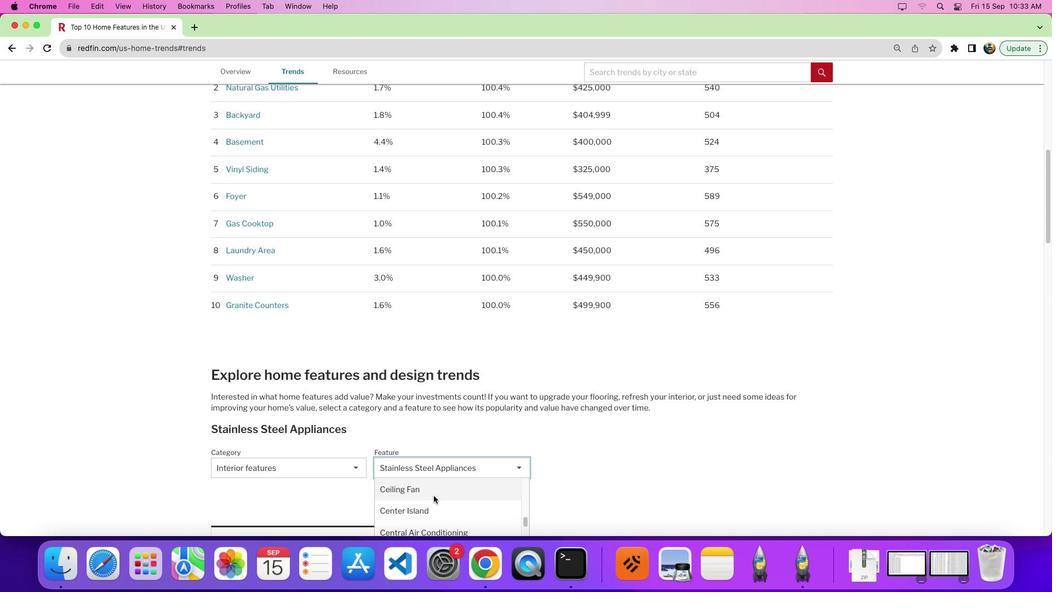 
Action: Mouse moved to (440, 502)
Screenshot: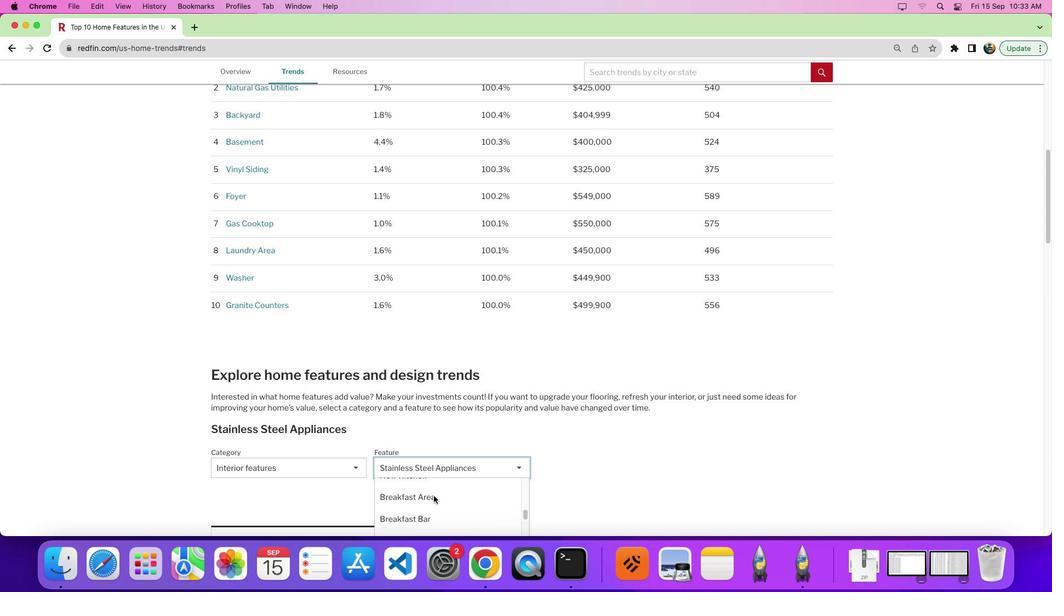 
Action: Mouse scrolled (440, 502) with delta (7, 7)
Screenshot: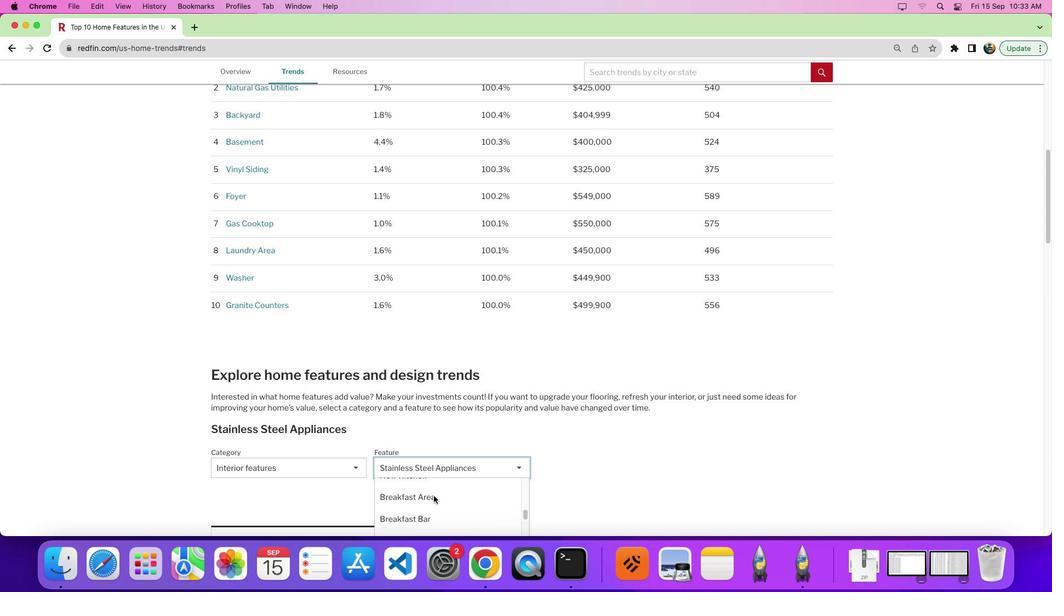 
Action: Mouse scrolled (440, 502) with delta (7, 12)
Screenshot: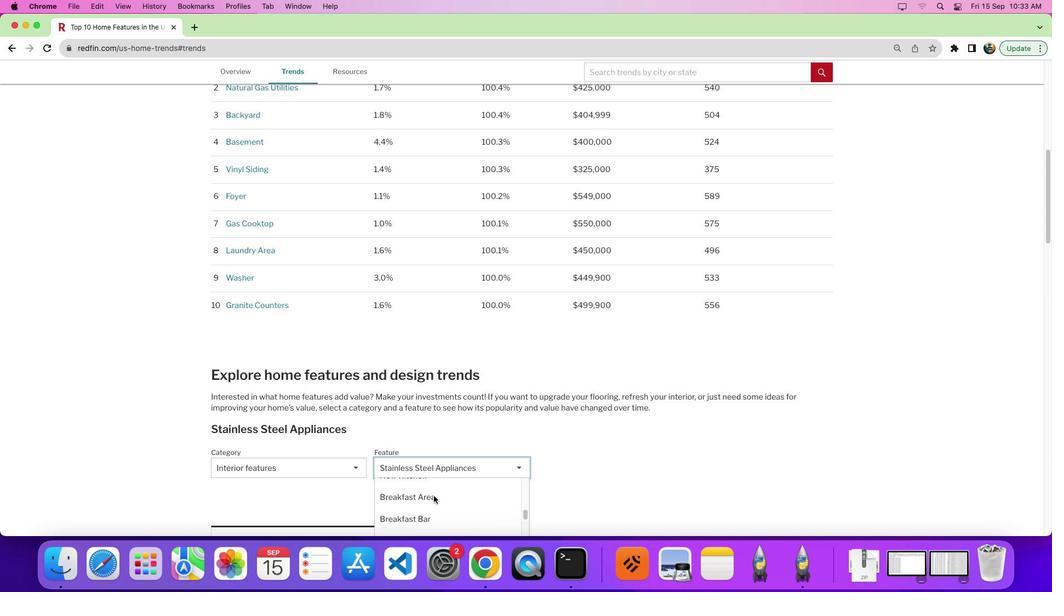 
Action: Mouse scrolled (440, 502) with delta (7, 14)
Screenshot: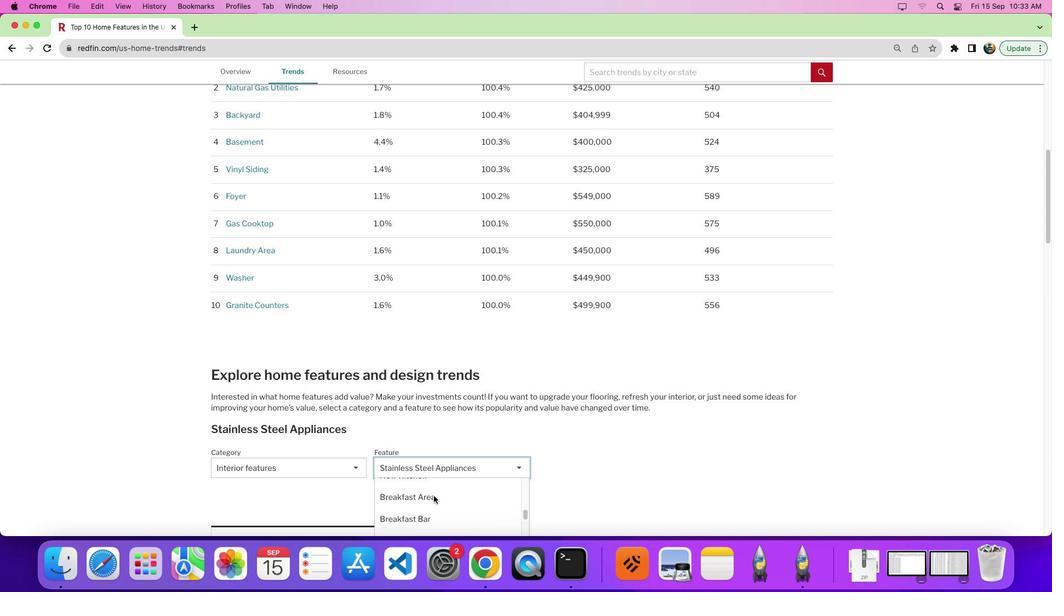 
Action: Mouse moved to (440, 502)
Screenshot: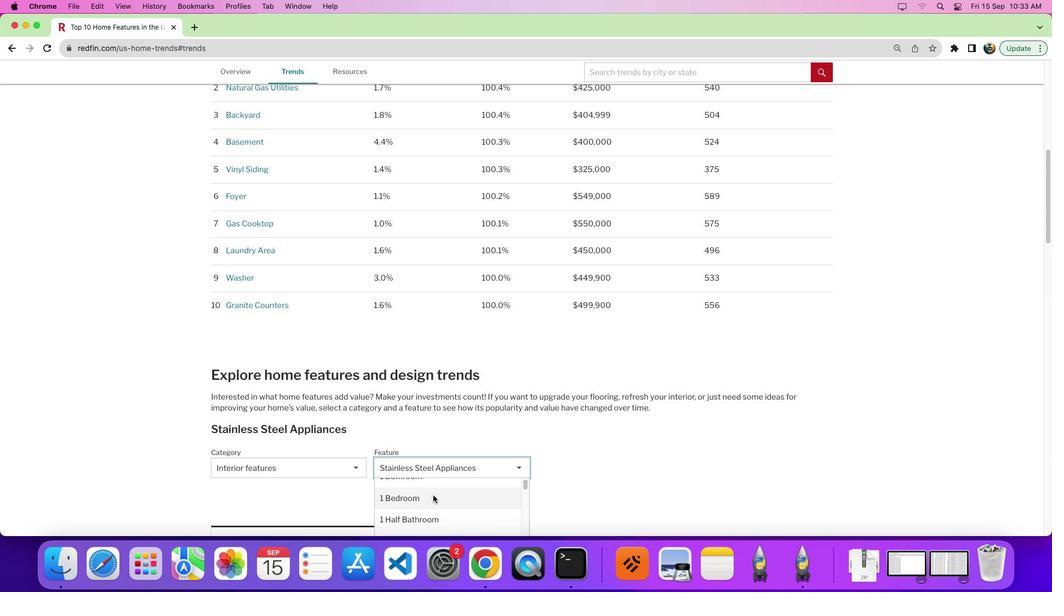 
Action: Mouse scrolled (440, 502) with delta (7, 7)
Screenshot: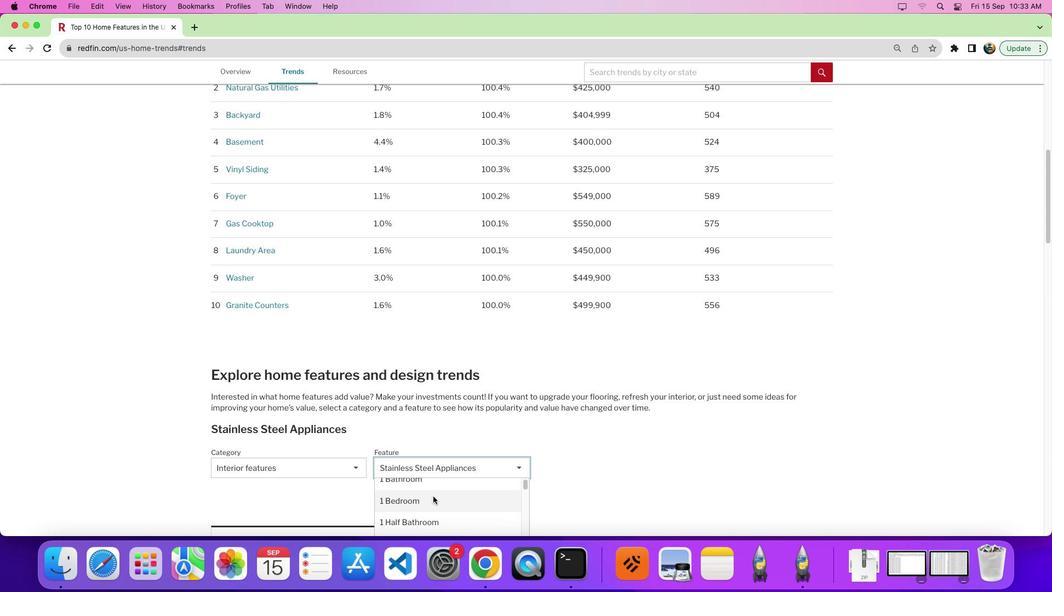 
Action: Mouse moved to (440, 502)
Screenshot: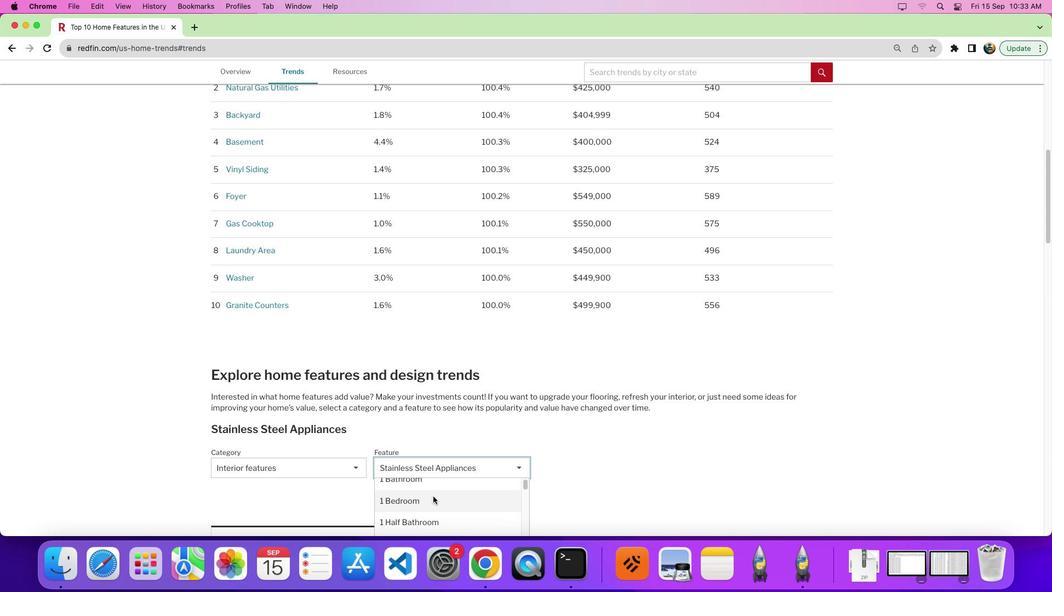 
Action: Mouse scrolled (440, 502) with delta (7, 8)
Screenshot: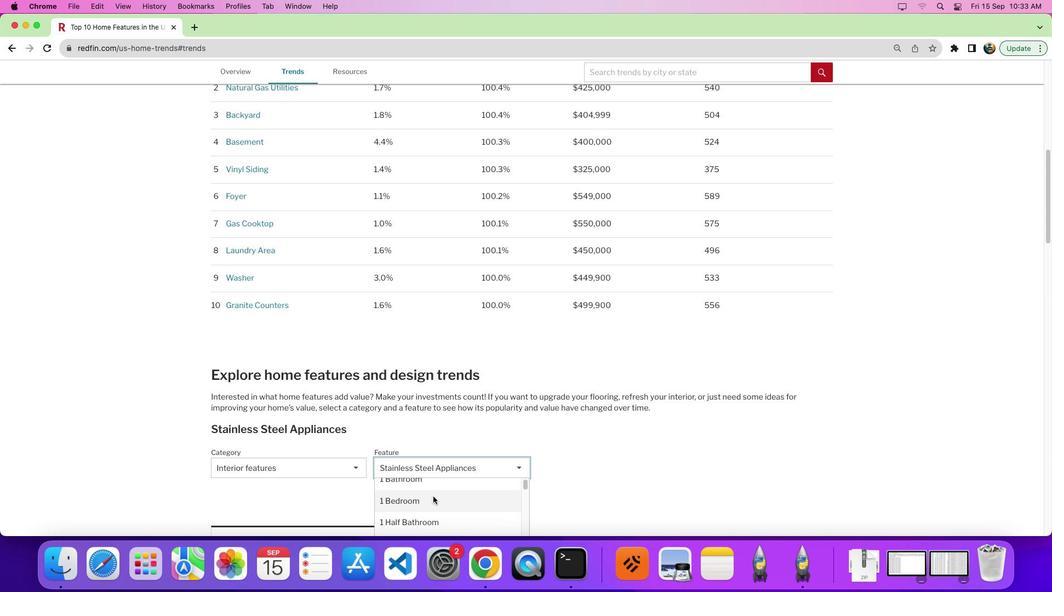 
Action: Mouse scrolled (440, 502) with delta (7, 12)
Screenshot: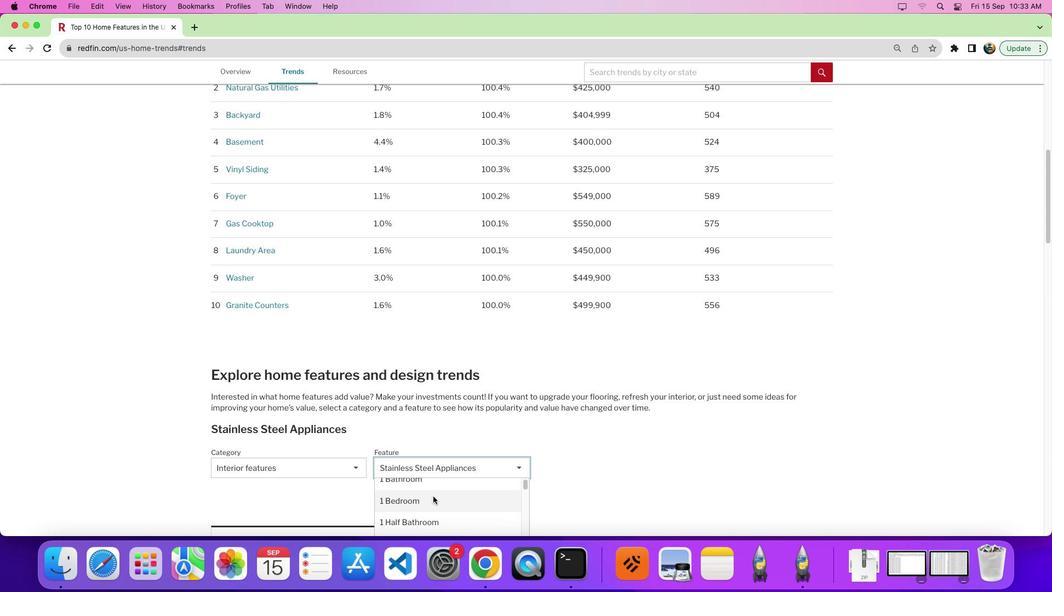 
Action: Mouse moved to (440, 502)
Screenshot: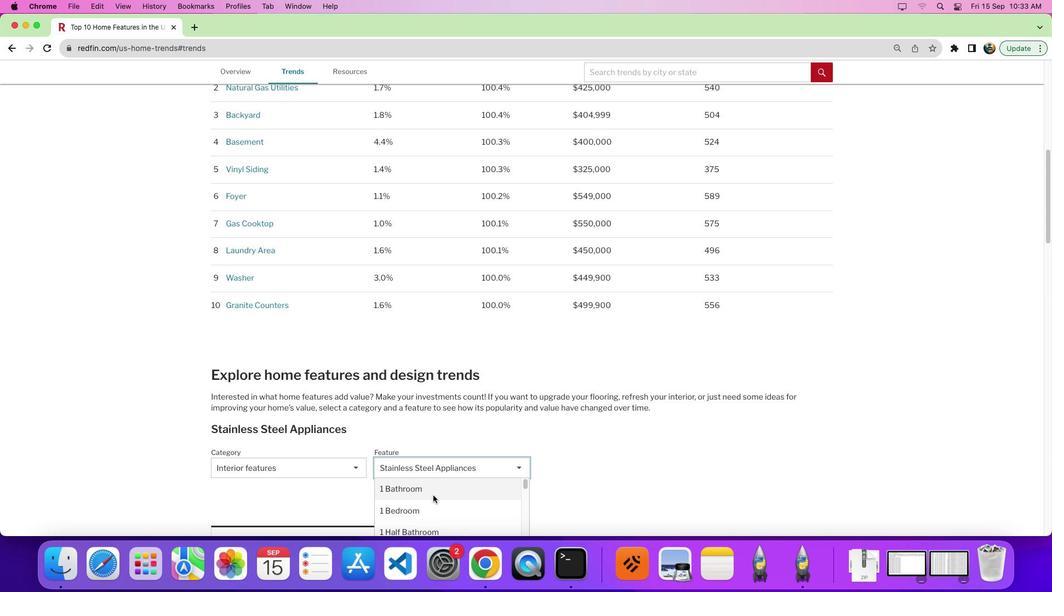 
Action: Mouse pressed left at (440, 502)
Screenshot: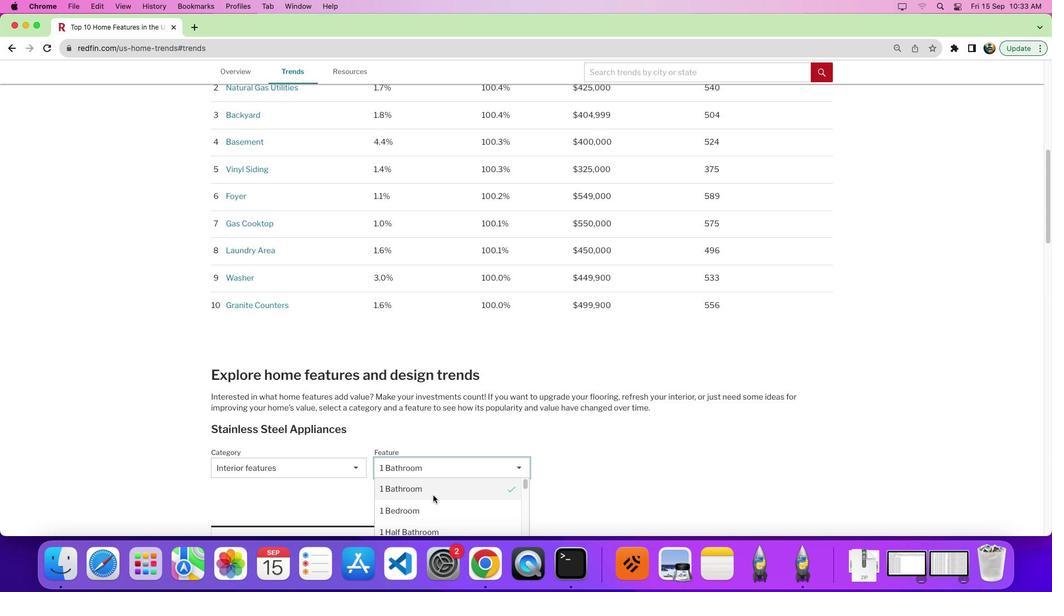 
Action: Mouse moved to (590, 404)
Screenshot: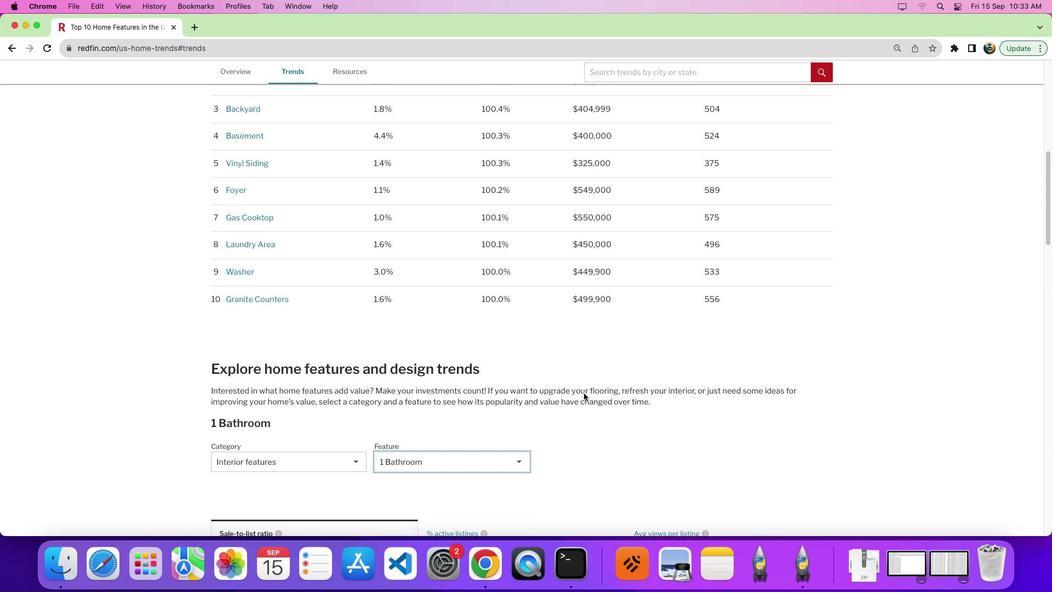 
Action: Mouse scrolled (590, 404) with delta (7, 6)
Screenshot: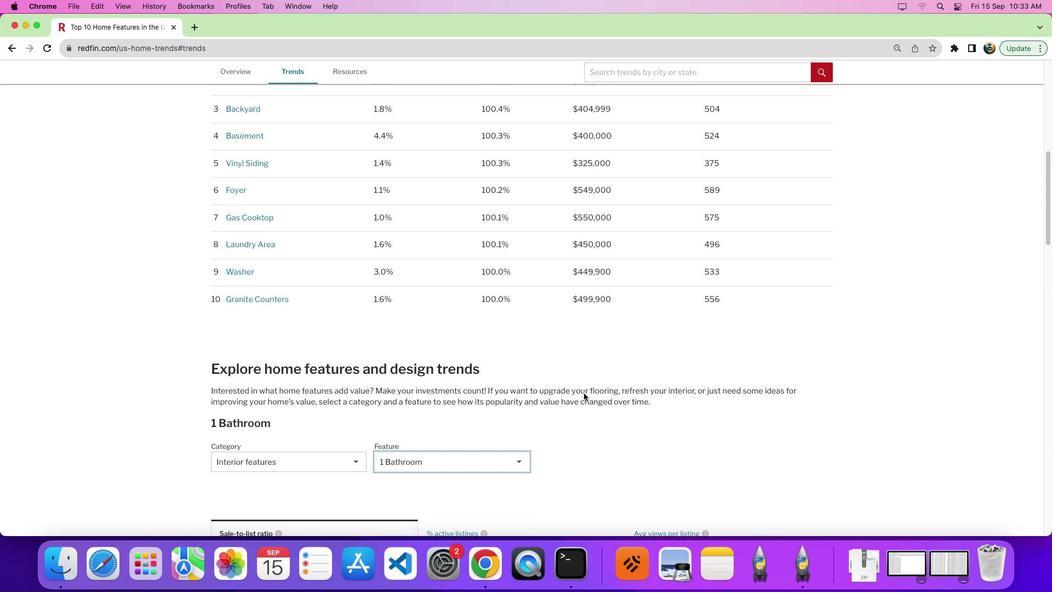 
Action: Mouse moved to (591, 403)
Screenshot: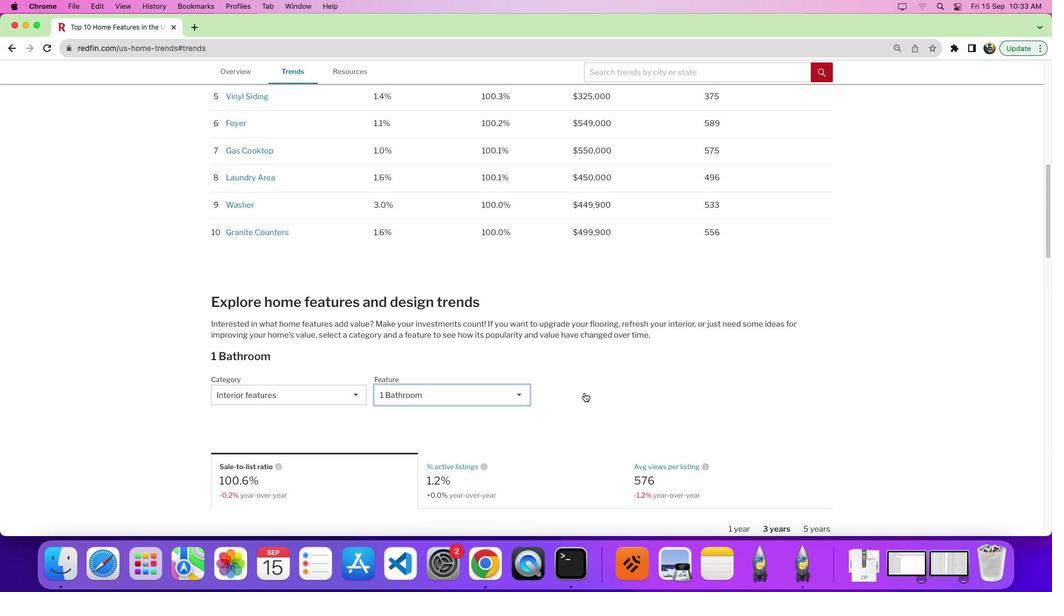 
Action: Mouse scrolled (591, 403) with delta (7, 6)
Screenshot: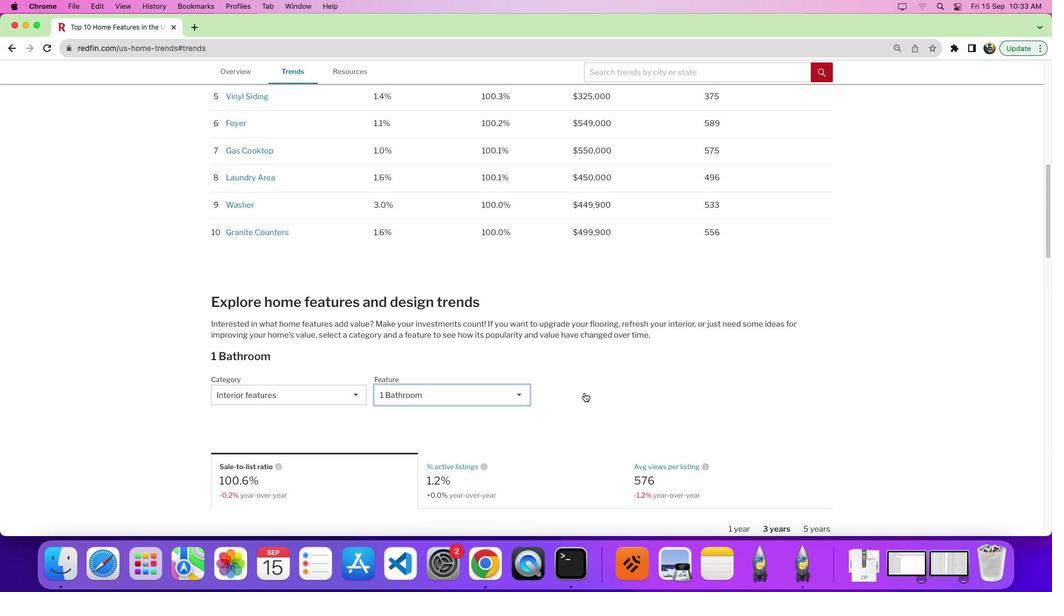 
Action: Mouse moved to (591, 402)
Screenshot: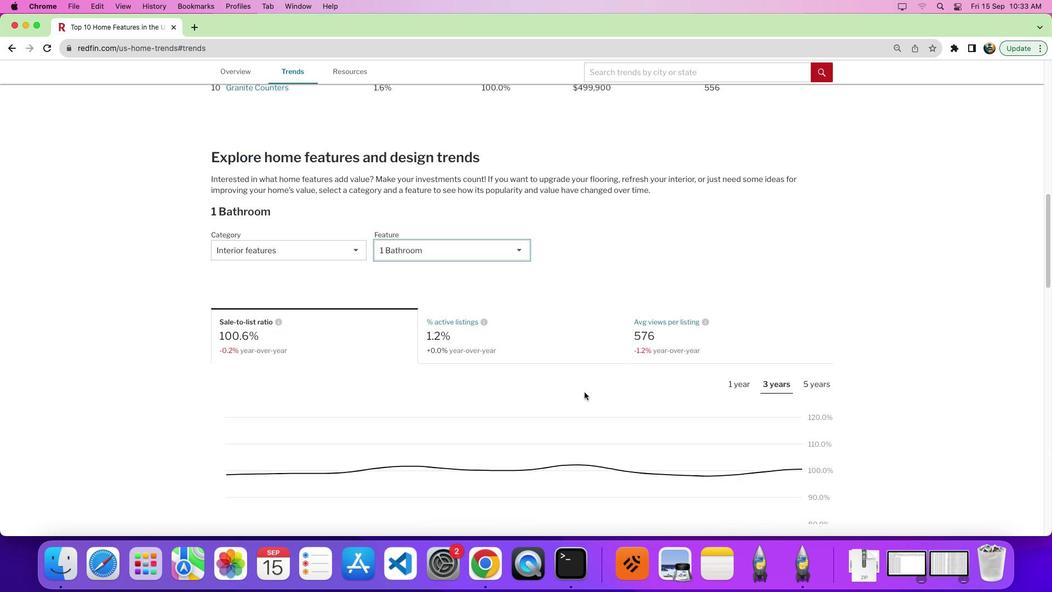 
Action: Mouse scrolled (591, 402) with delta (7, 2)
Screenshot: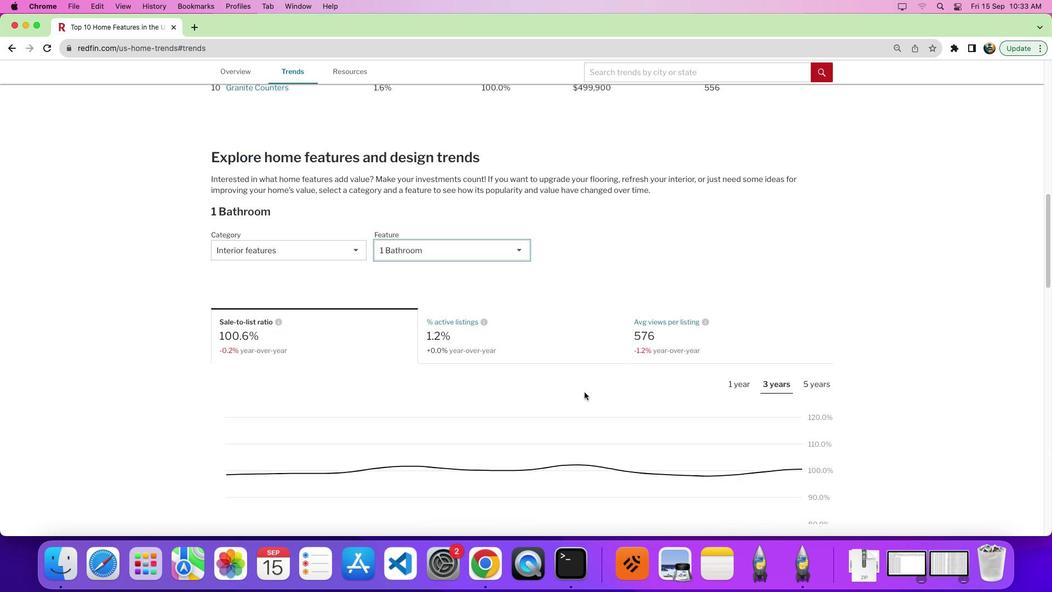
Action: Mouse moved to (592, 400)
Screenshot: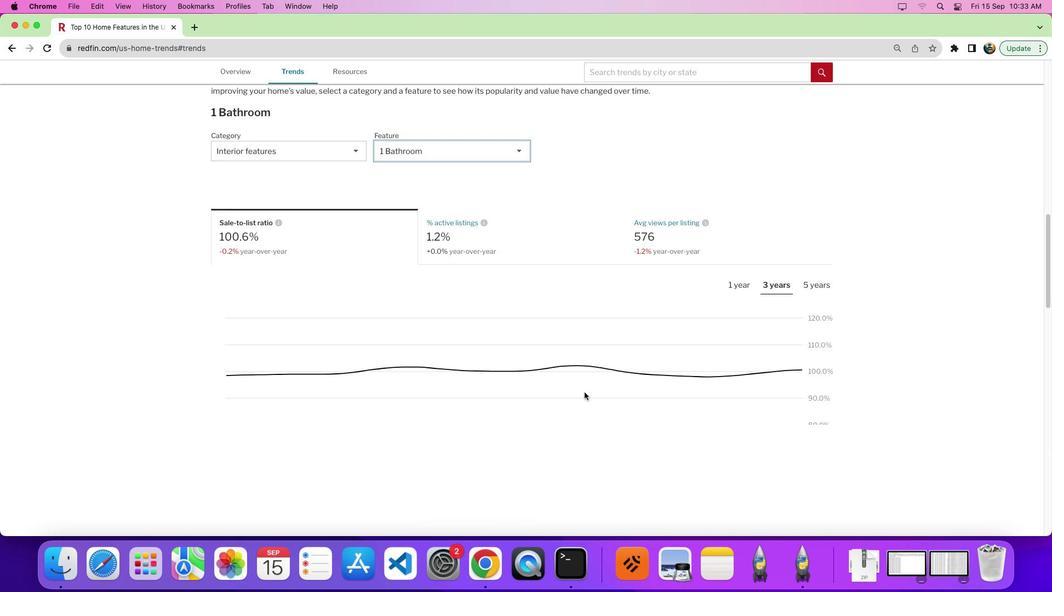 
Action: Mouse scrolled (592, 400) with delta (7, 1)
Screenshot: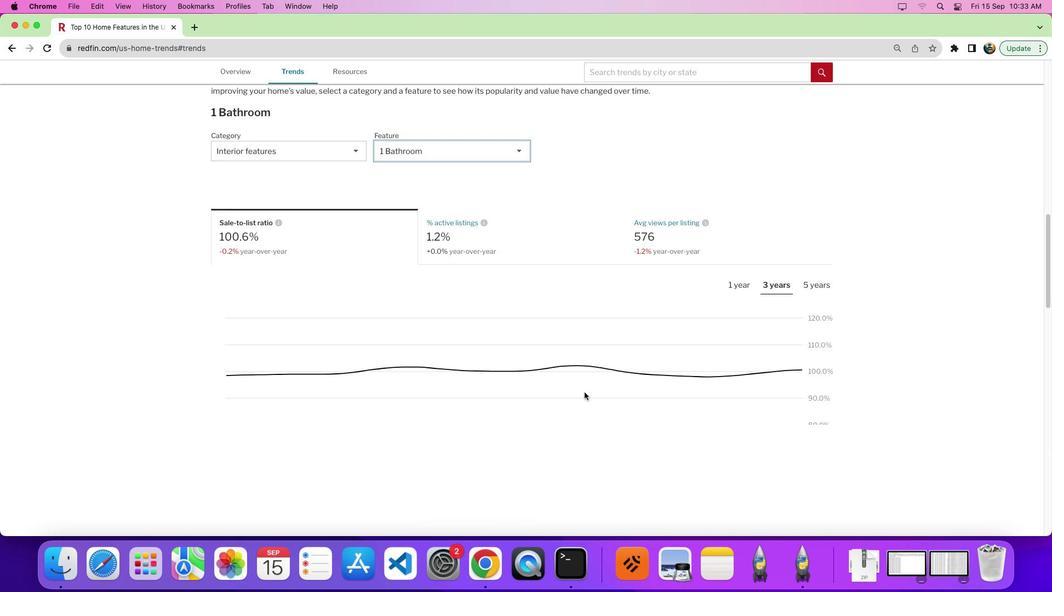 
Action: Mouse moved to (561, 361)
Screenshot: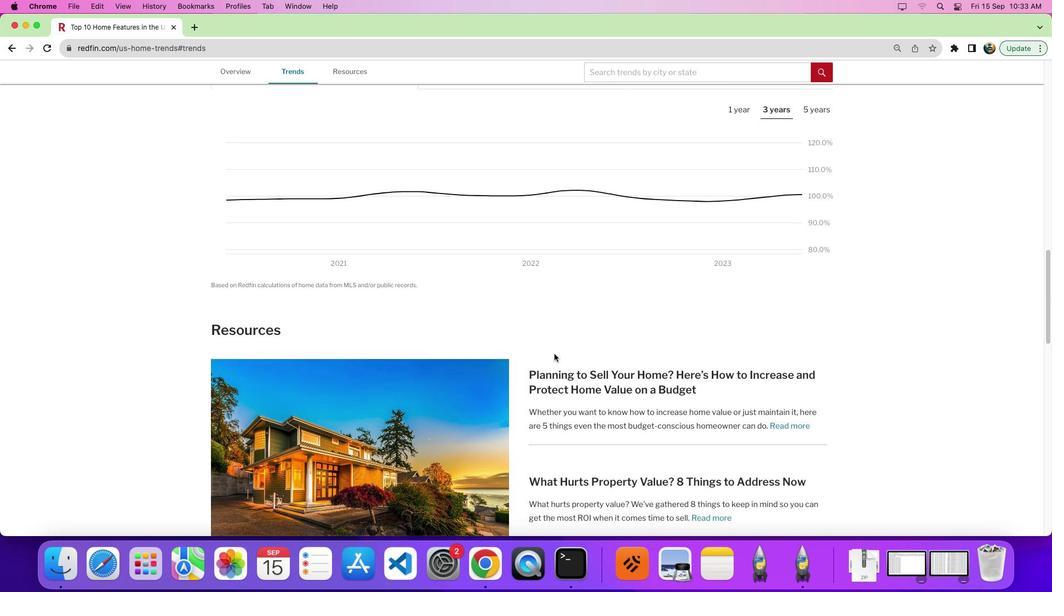 
Action: Mouse scrolled (561, 361) with delta (7, 7)
Screenshot: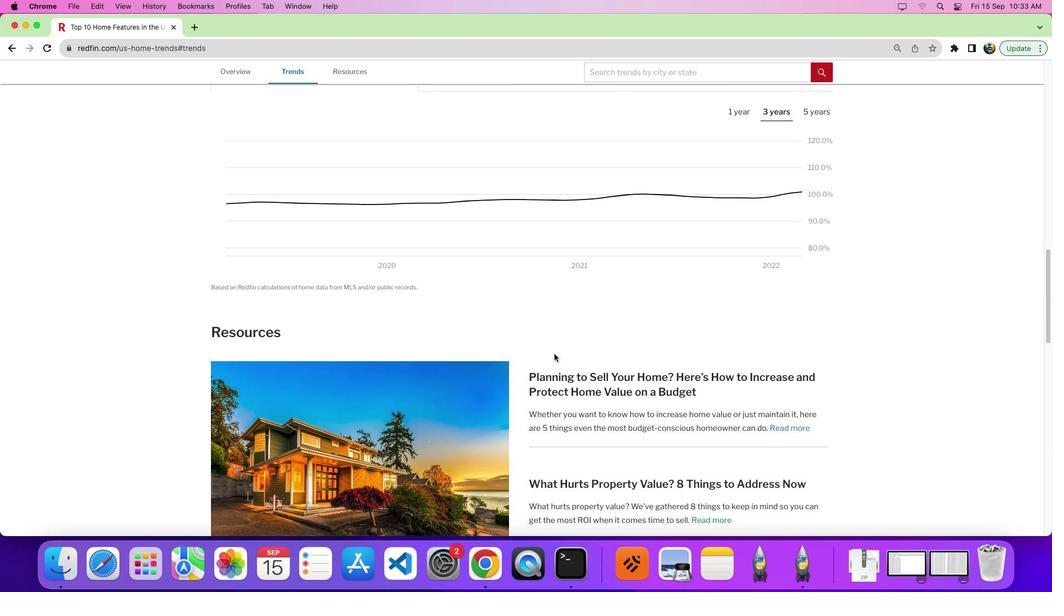 
Action: Mouse scrolled (561, 361) with delta (7, 7)
Screenshot: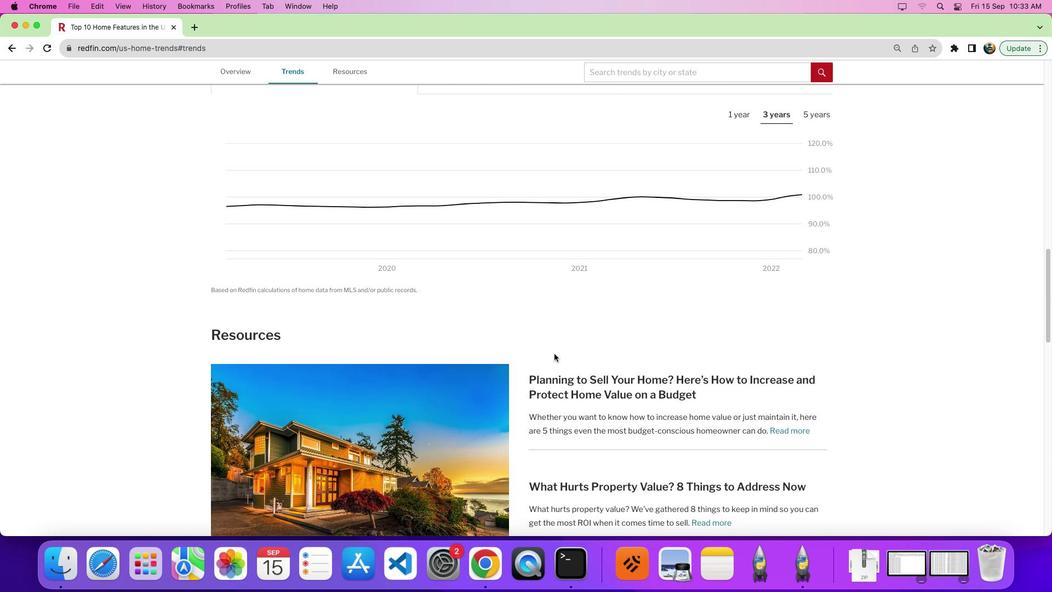 
Action: Mouse scrolled (561, 361) with delta (7, 10)
Screenshot: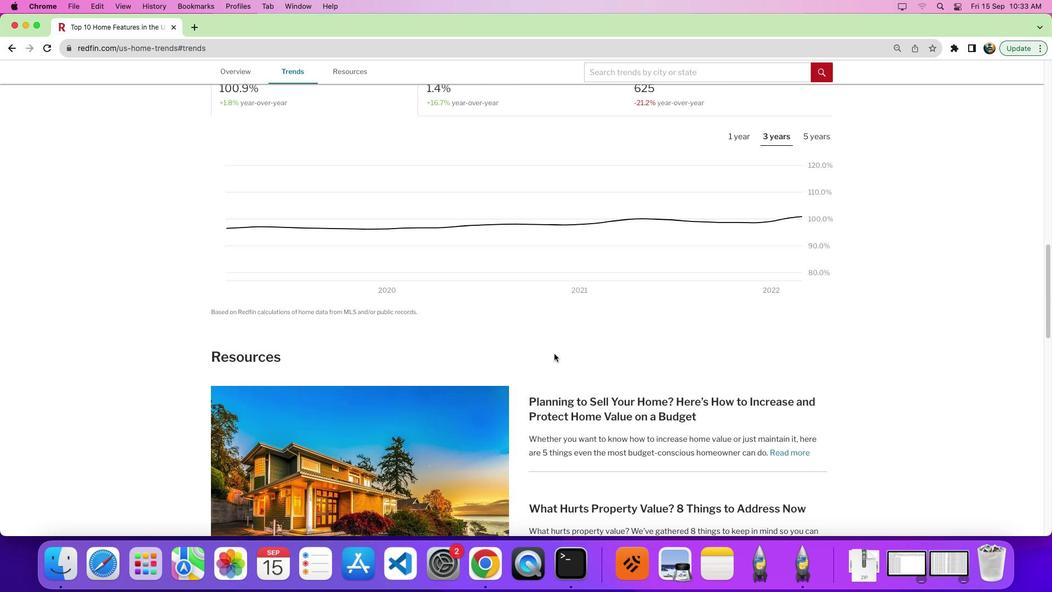 
Action: Mouse moved to (478, 232)
Screenshot: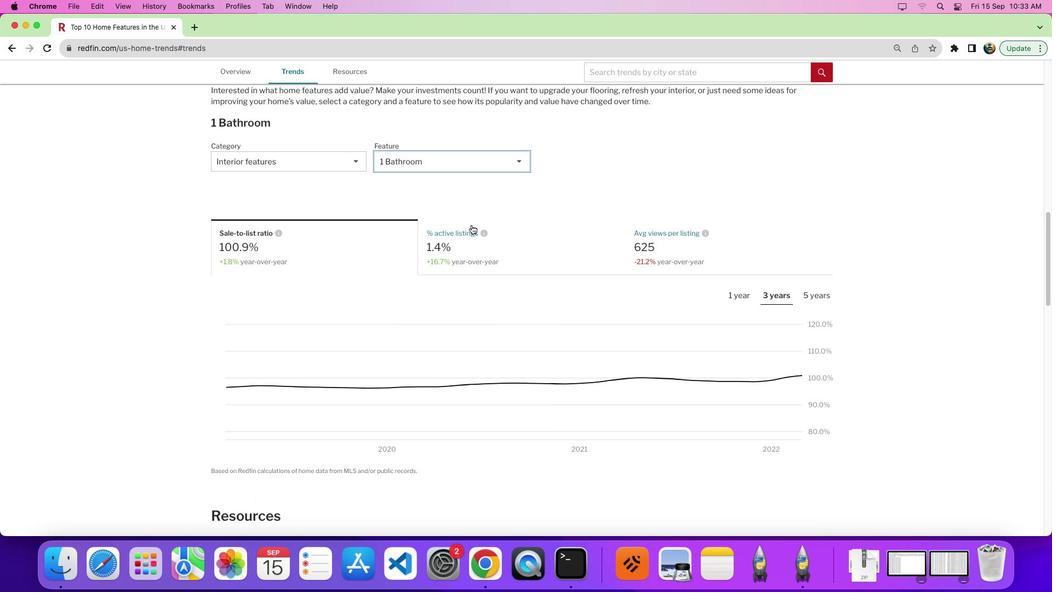
Action: Mouse pressed left at (478, 232)
Screenshot: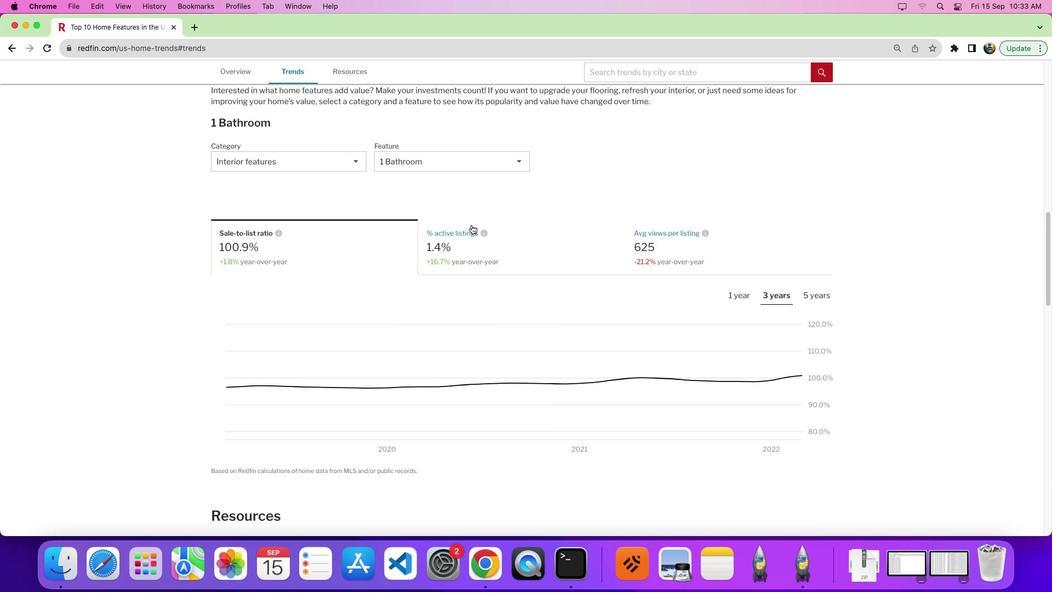 
Action: Mouse moved to (819, 303)
Screenshot: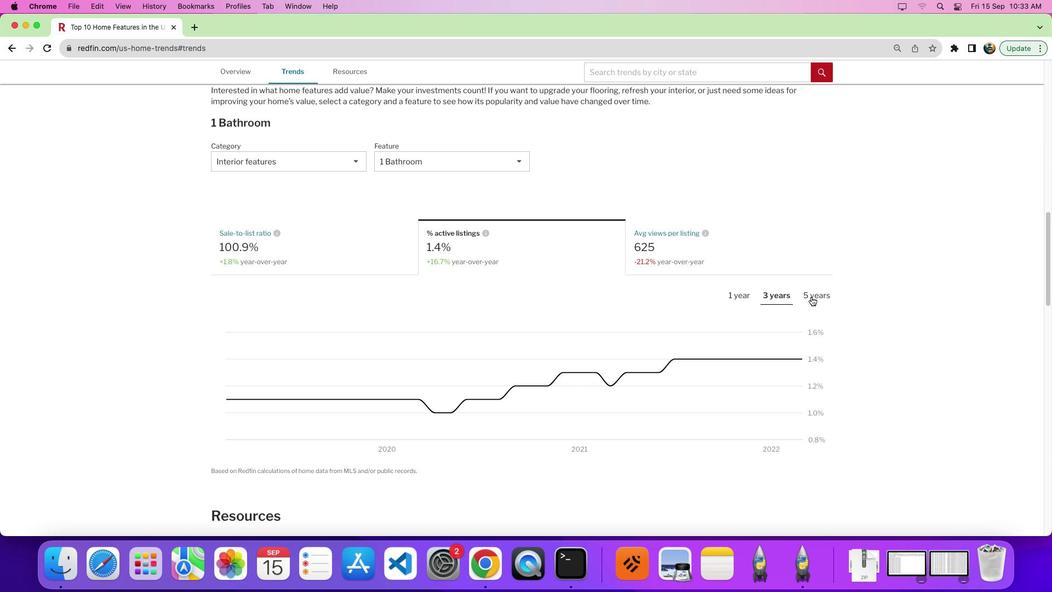 
Action: Mouse pressed left at (819, 303)
Screenshot: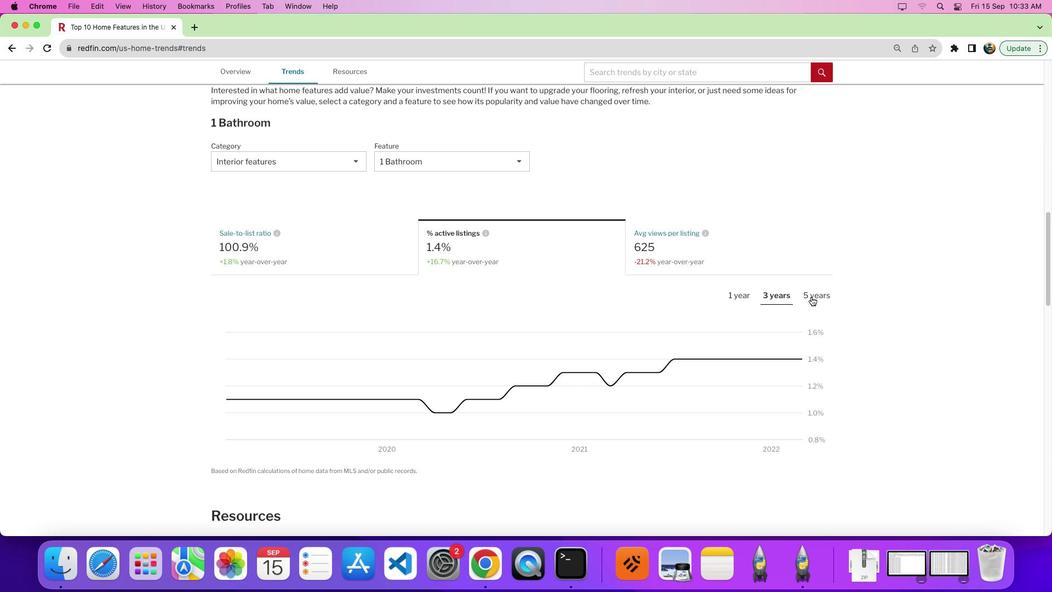 
Action: Mouse pressed left at (819, 303)
Screenshot: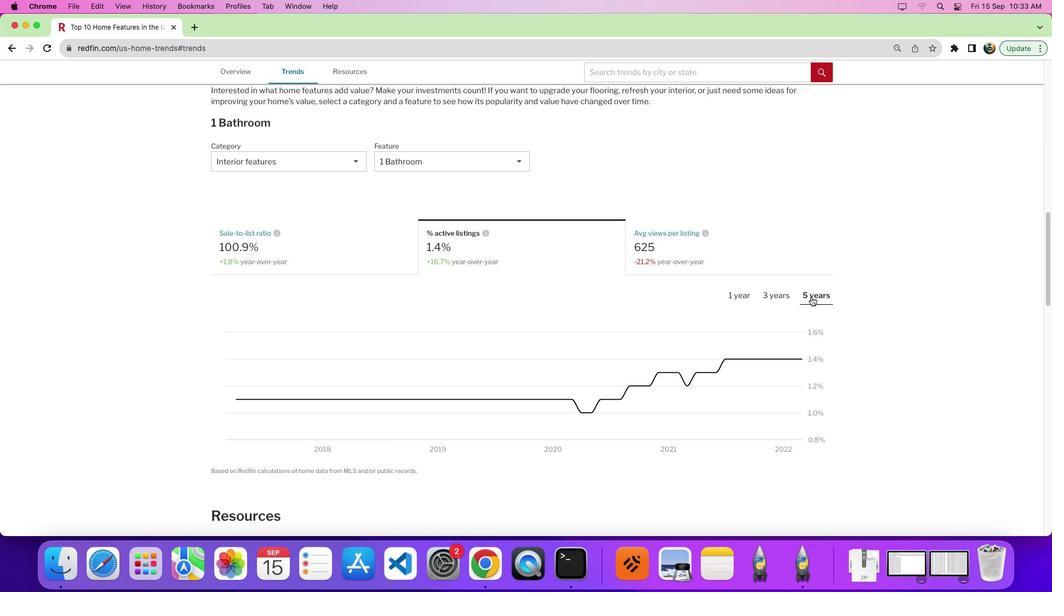 
Action: Mouse moved to (714, 281)
Screenshot: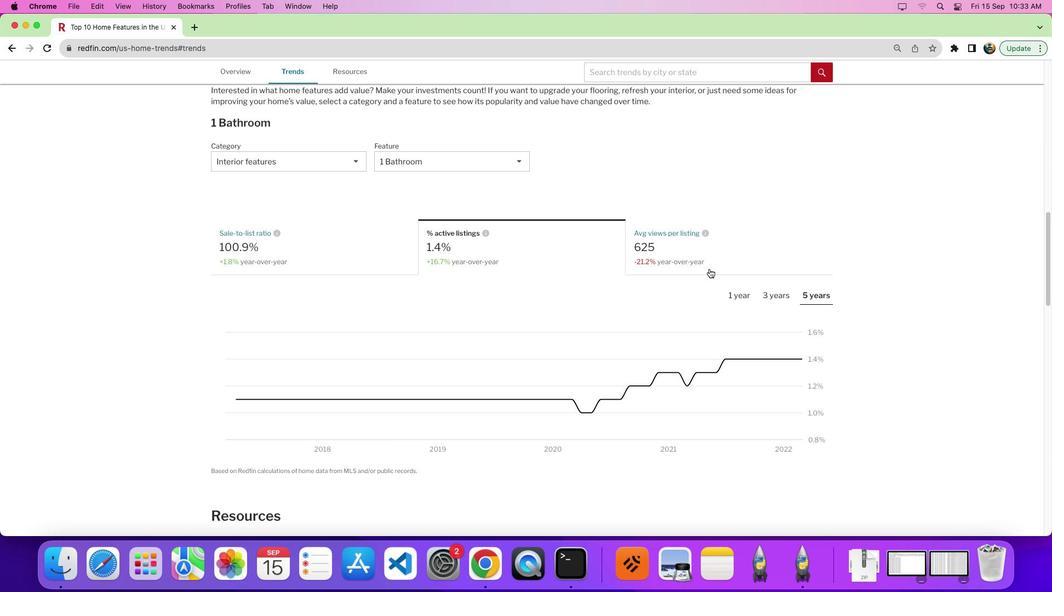 
